 Task: Assign in the project AgileHeart the issue 'Implement a new cloud-based project management system for a company with advanced project tracking and reporting features' to the sprint 'Incident Response Sprint'. Assign in the project AgileHeart the issue 'Integrate a new product comparison feature into an existing e-commerce website to improve product evaluation and decision making for customers' to the sprint 'Incident Response Sprint'. Assign in the project AgileHeart the issue 'Develop a new tool for automated testing of web application security vulnerabilities and penetration testing' to the sprint 'Incident Response Sprint'. Assign in the project AgileHeart the issue 'Upgrade the server infrastructure of a web application to improve performance and reliability' to the sprint 'Incident Response Sprint'
Action: Mouse moved to (210, 64)
Screenshot: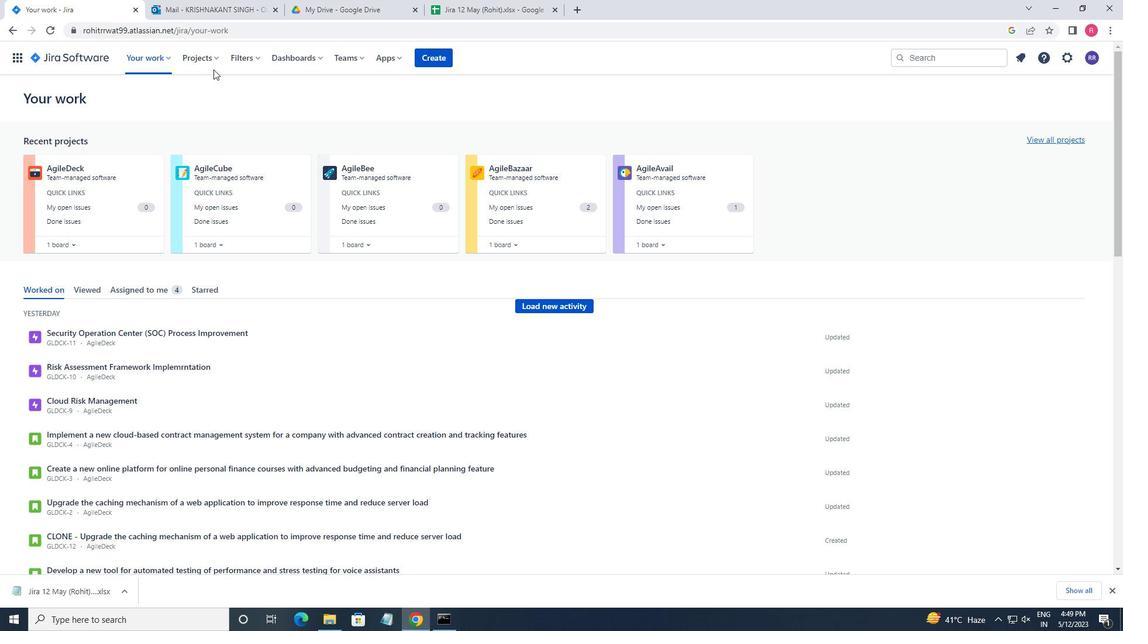 
Action: Mouse pressed left at (210, 64)
Screenshot: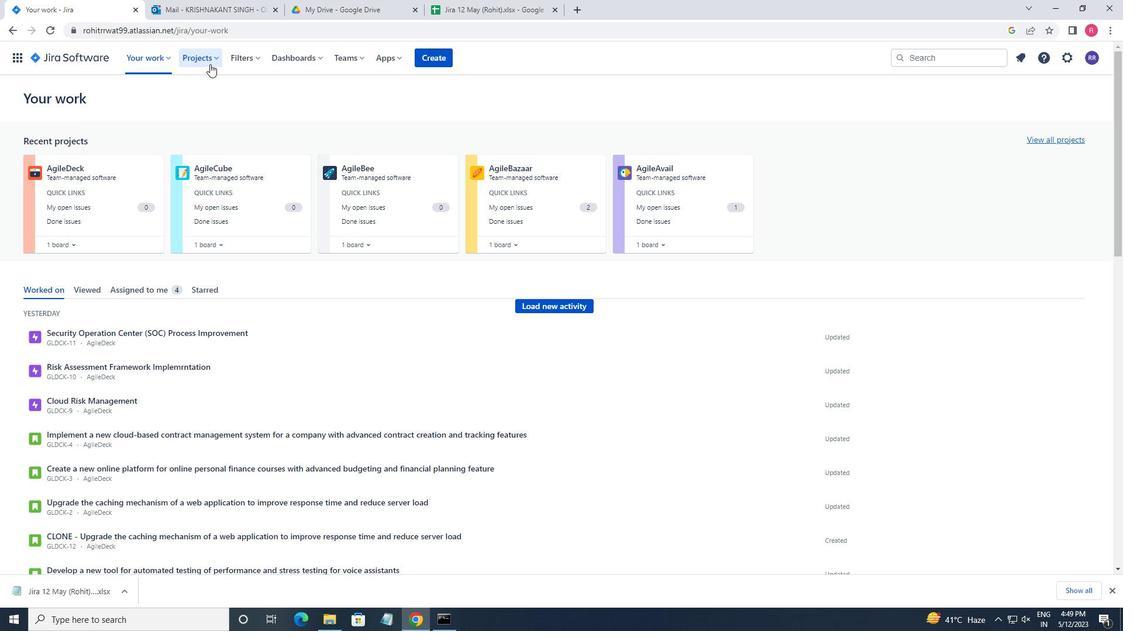 
Action: Mouse moved to (232, 115)
Screenshot: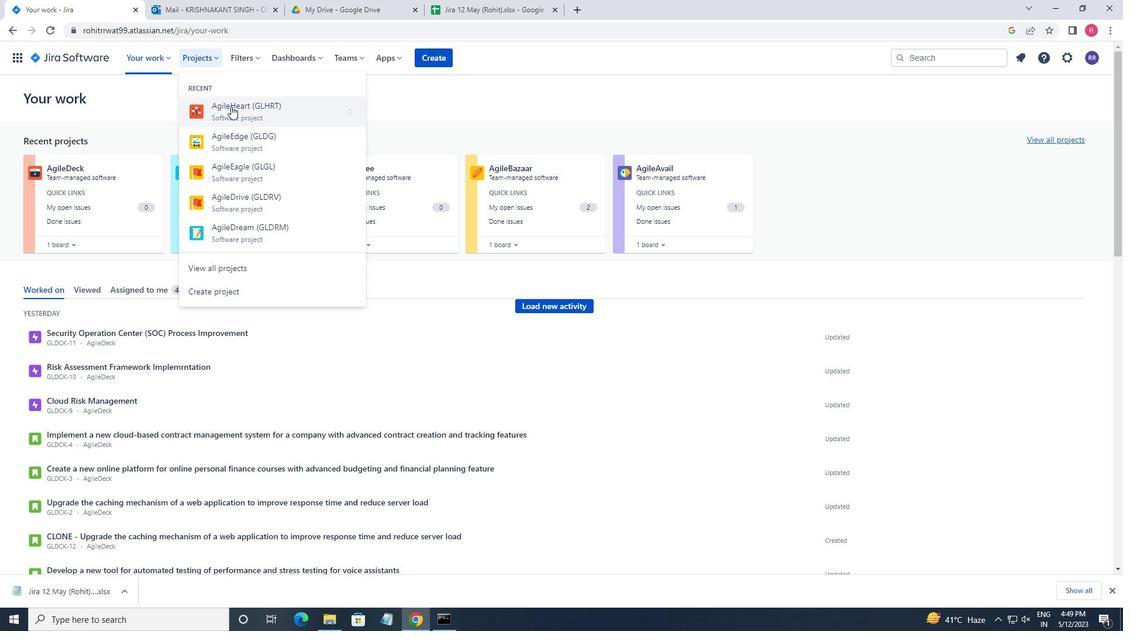 
Action: Mouse pressed left at (232, 115)
Screenshot: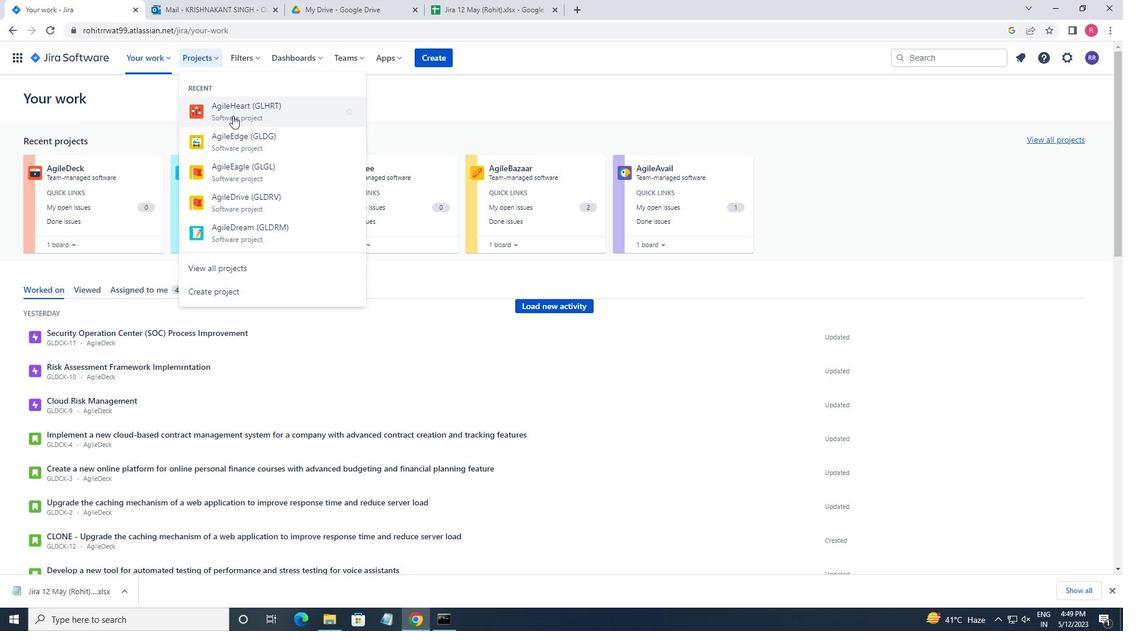 
Action: Mouse moved to (62, 172)
Screenshot: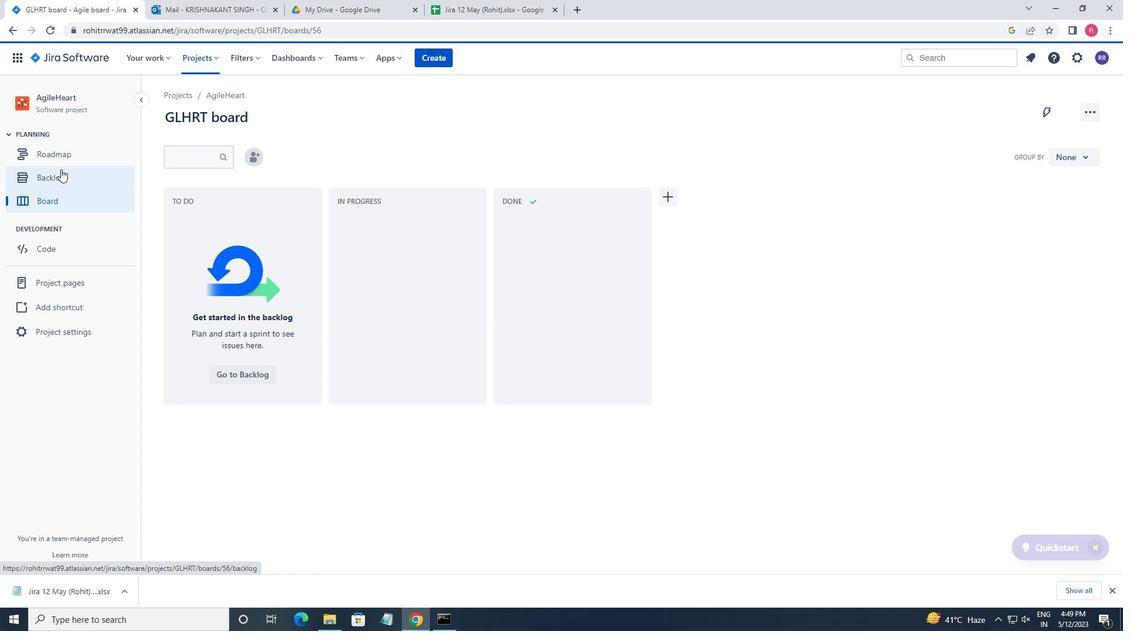 
Action: Mouse pressed left at (62, 172)
Screenshot: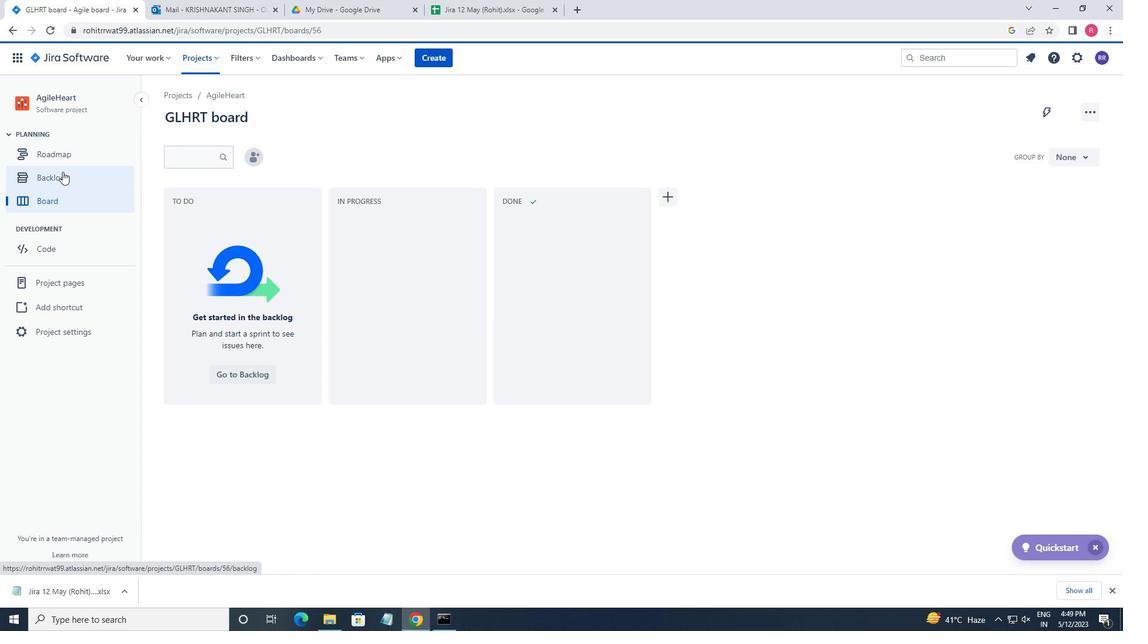 
Action: Mouse moved to (514, 379)
Screenshot: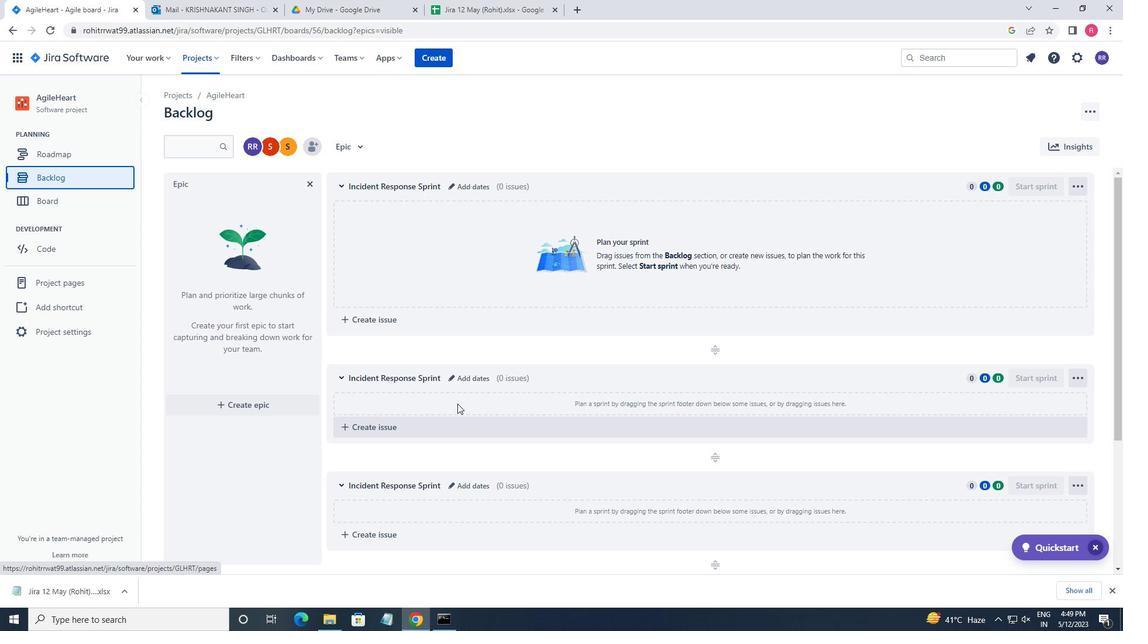 
Action: Mouse scrolled (514, 379) with delta (0, 0)
Screenshot: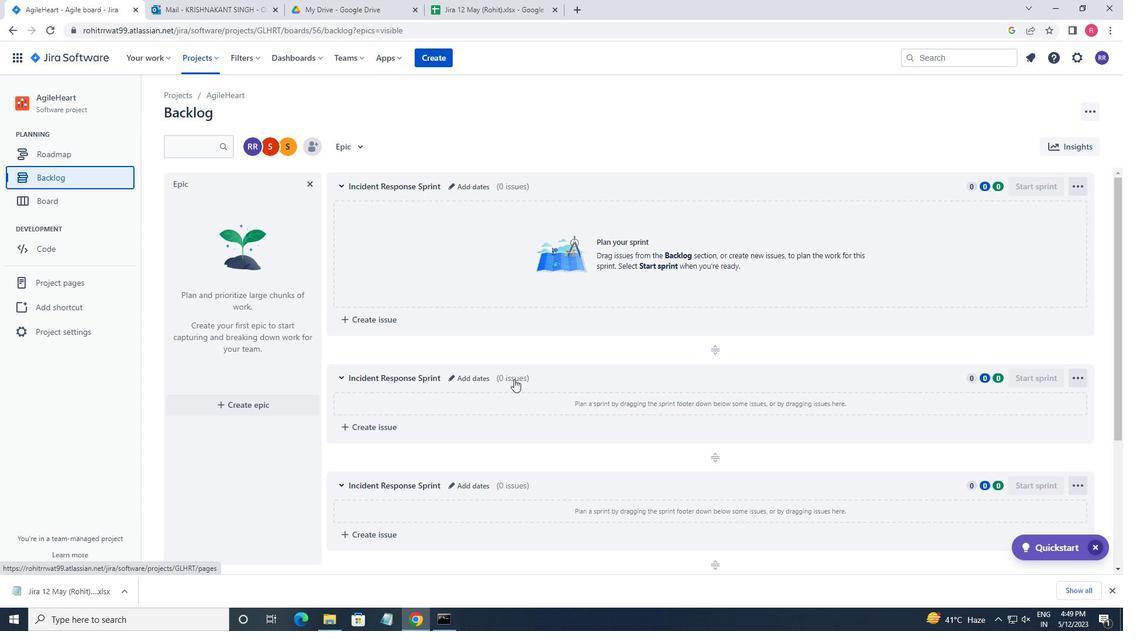 
Action: Mouse scrolled (514, 379) with delta (0, 0)
Screenshot: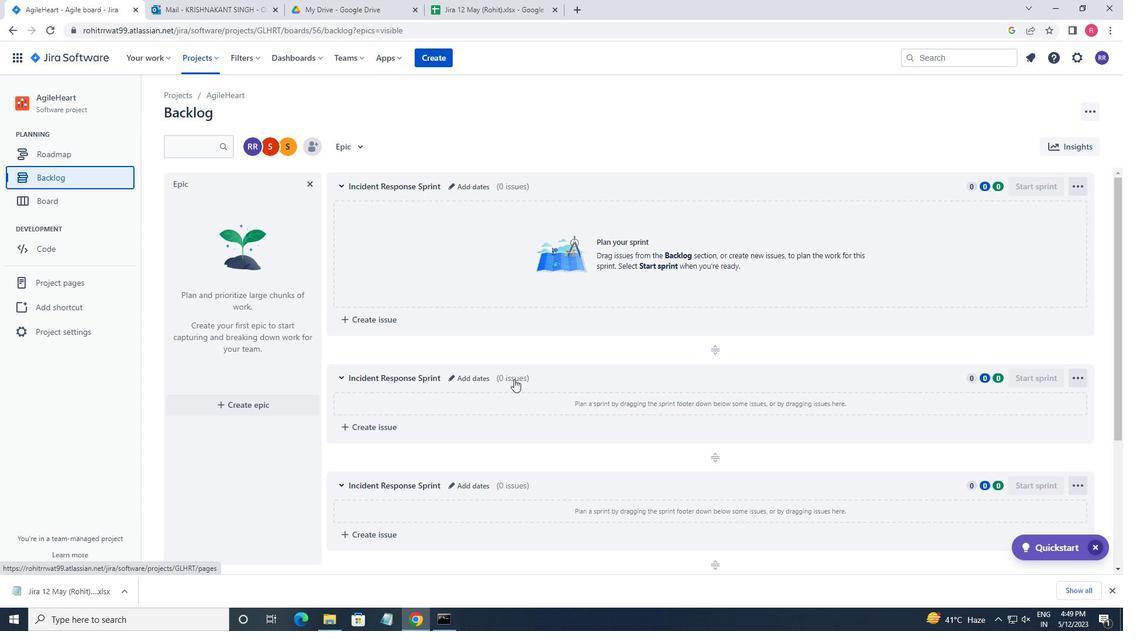 
Action: Mouse scrolled (514, 379) with delta (0, 0)
Screenshot: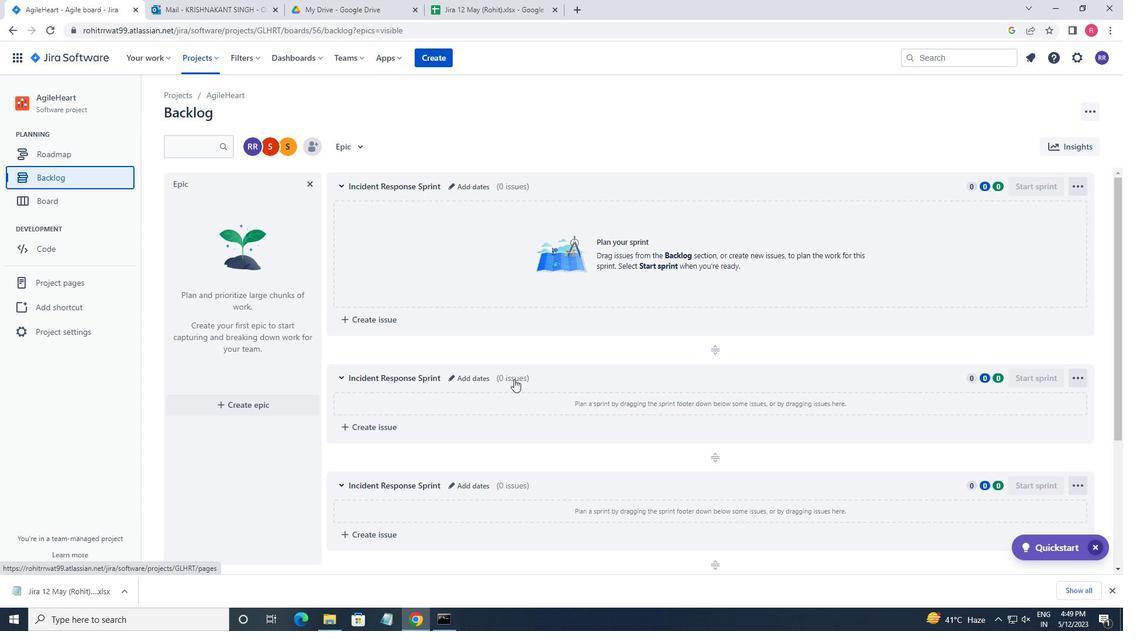 
Action: Mouse scrolled (514, 379) with delta (0, 0)
Screenshot: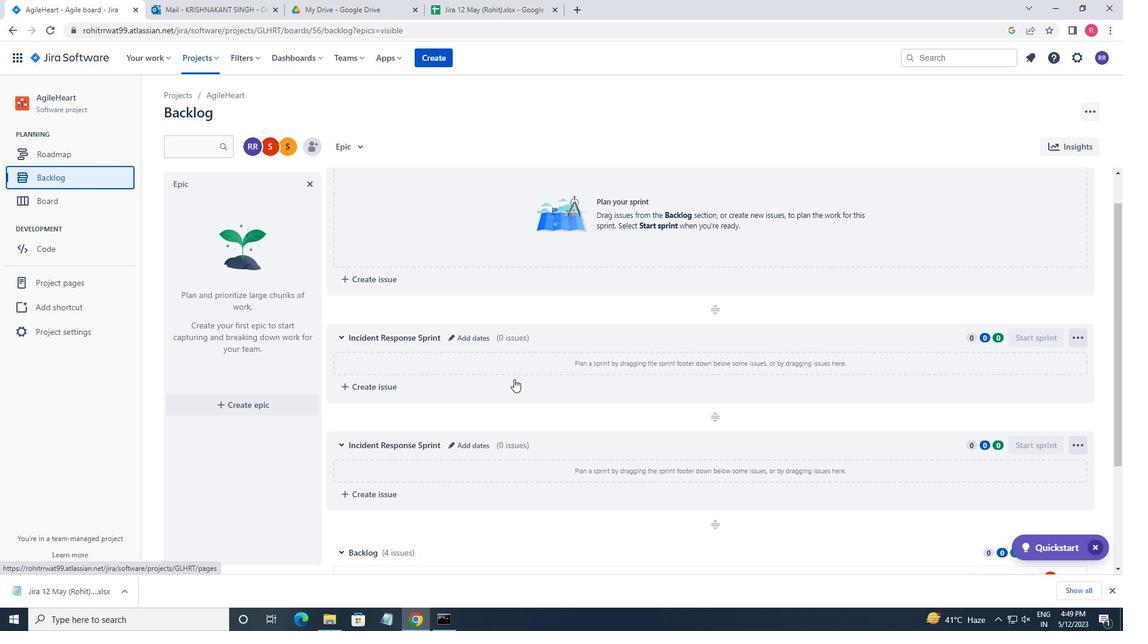 
Action: Mouse scrolled (514, 379) with delta (0, 0)
Screenshot: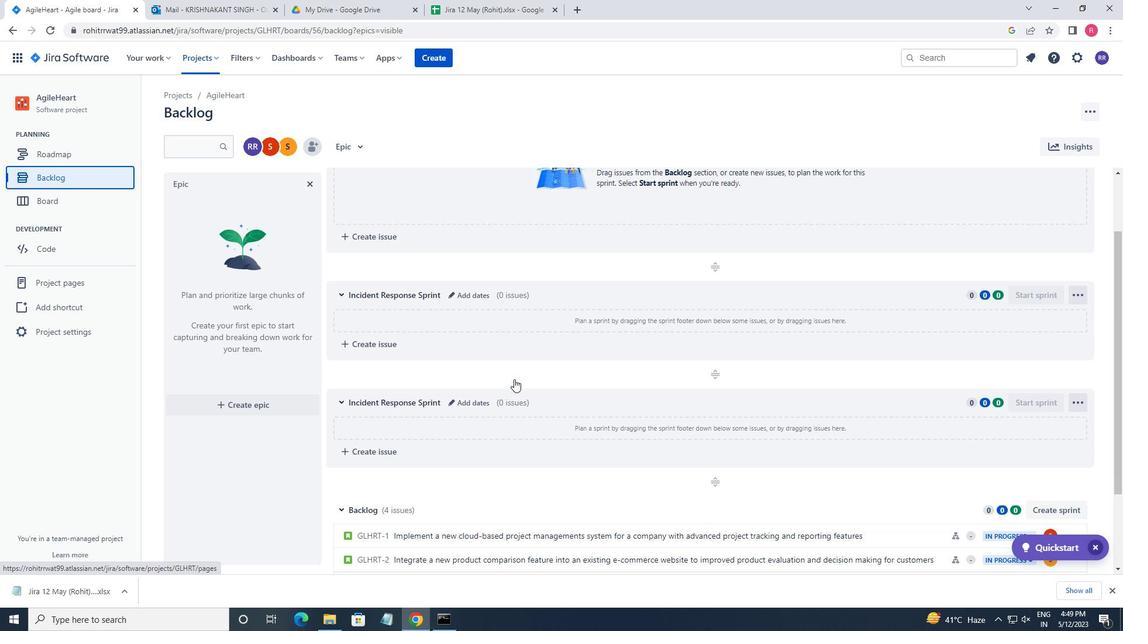 
Action: Mouse scrolled (514, 379) with delta (0, 0)
Screenshot: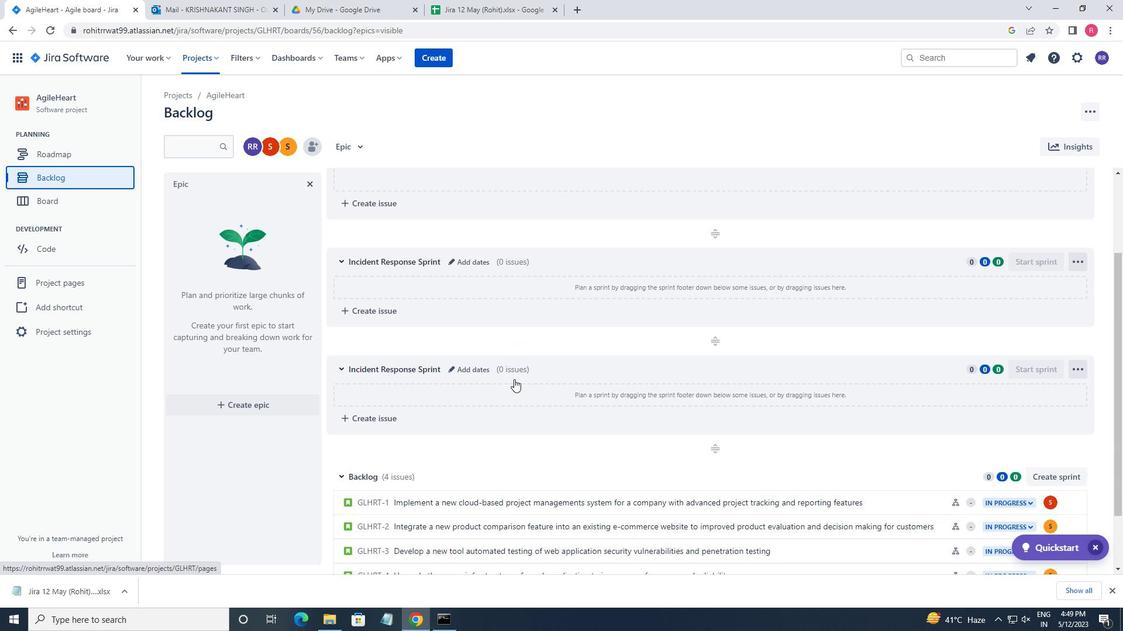 
Action: Mouse scrolled (514, 379) with delta (0, 0)
Screenshot: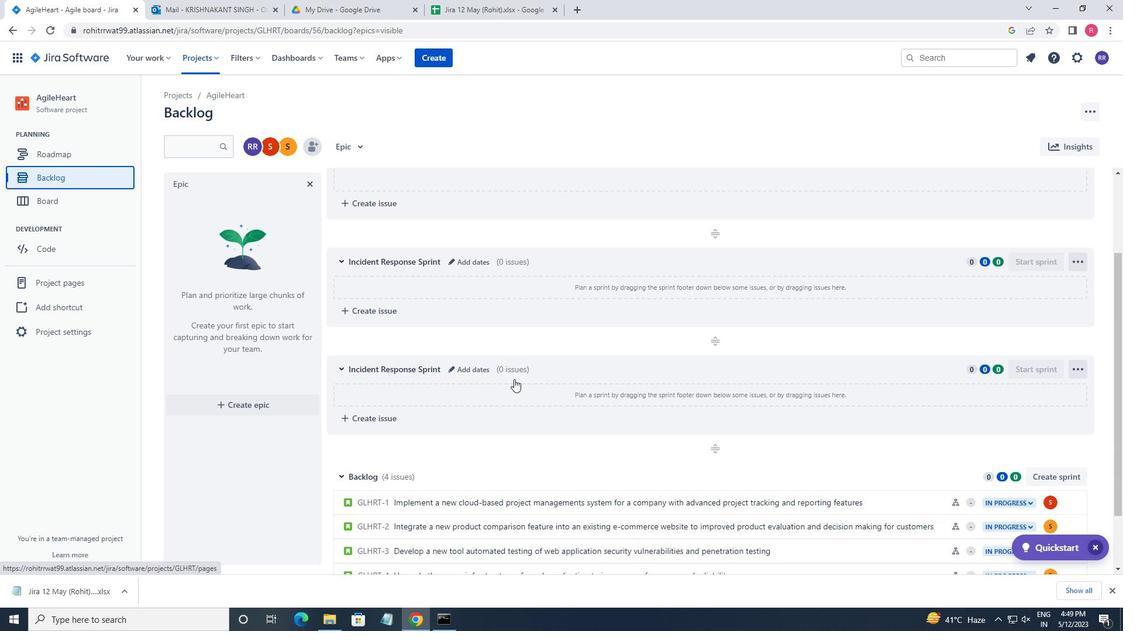 
Action: Mouse moved to (1068, 430)
Screenshot: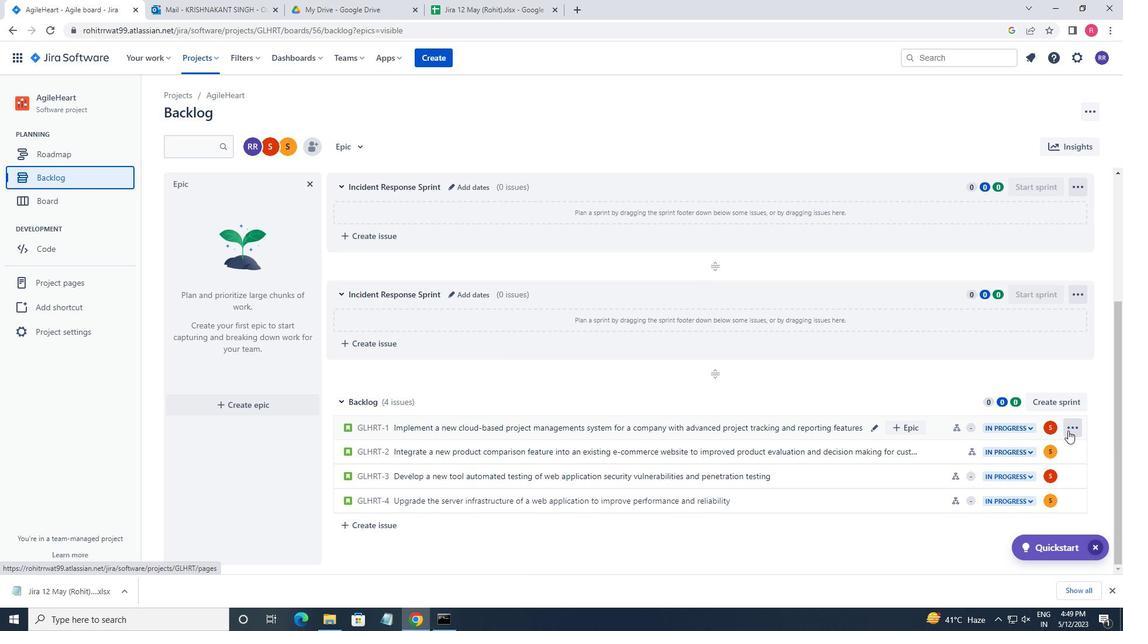 
Action: Mouse pressed left at (1068, 430)
Screenshot: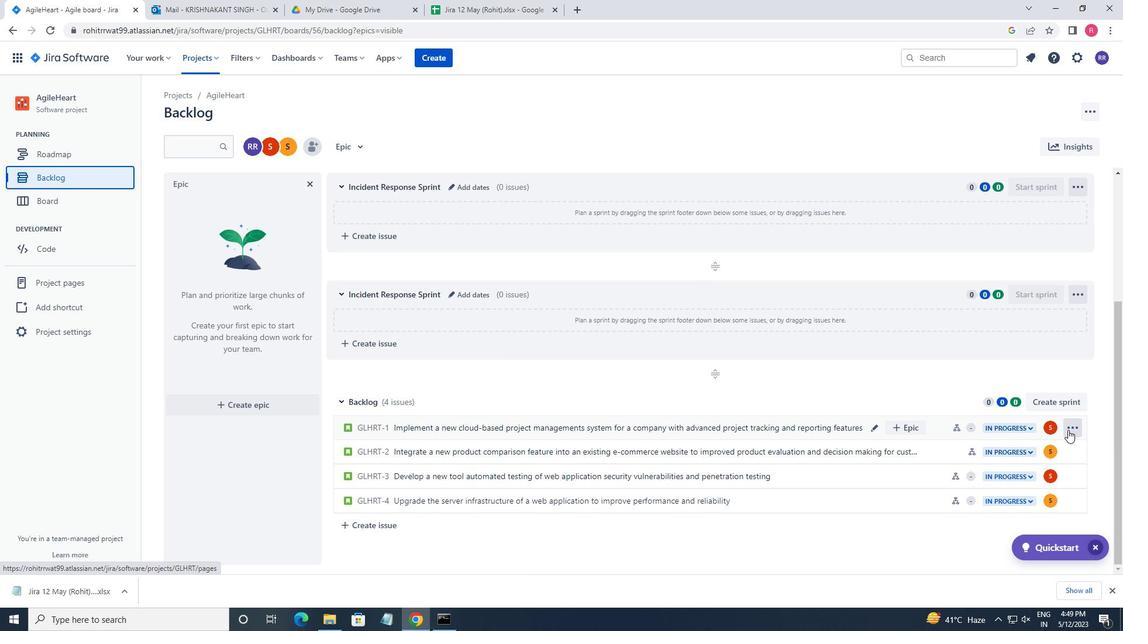 
Action: Mouse moved to (1026, 335)
Screenshot: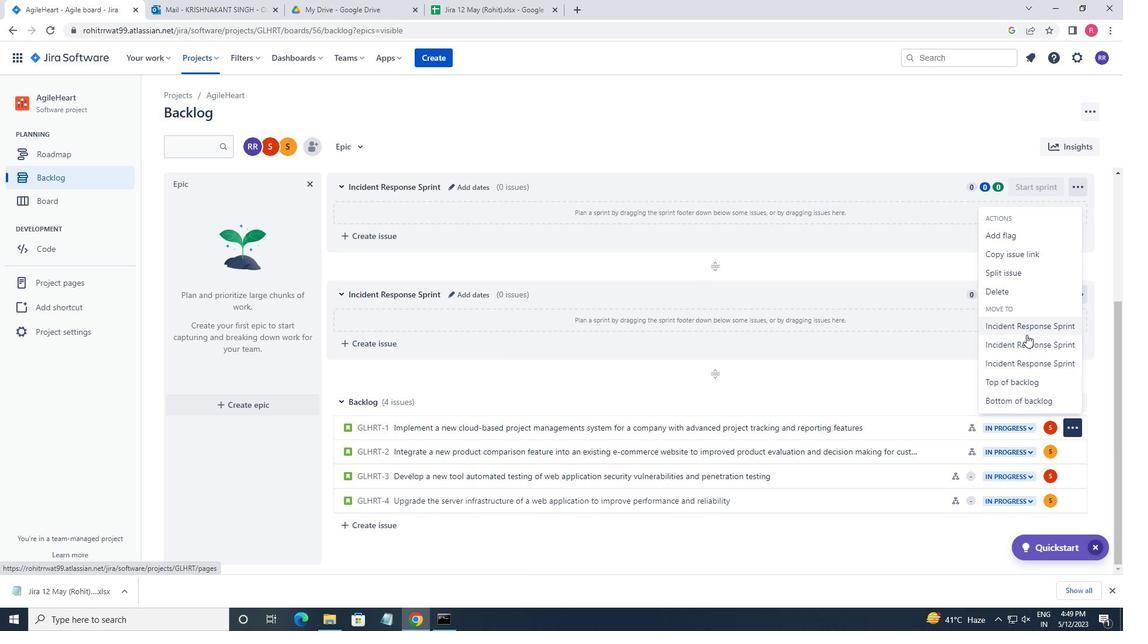 
Action: Mouse pressed left at (1026, 335)
Screenshot: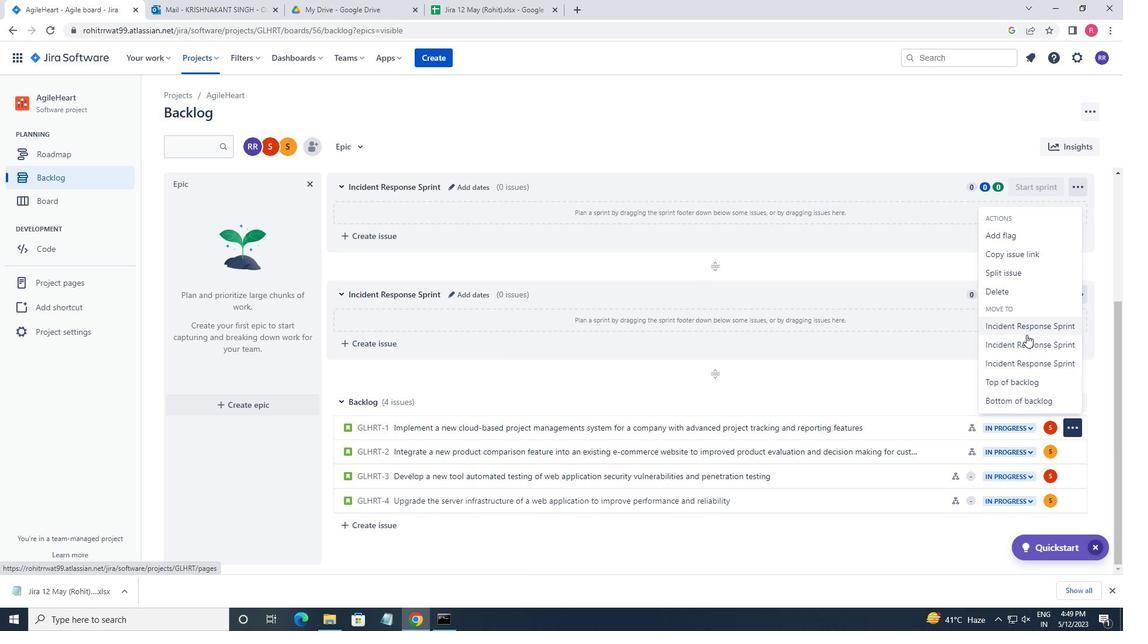 
Action: Mouse moved to (1070, 455)
Screenshot: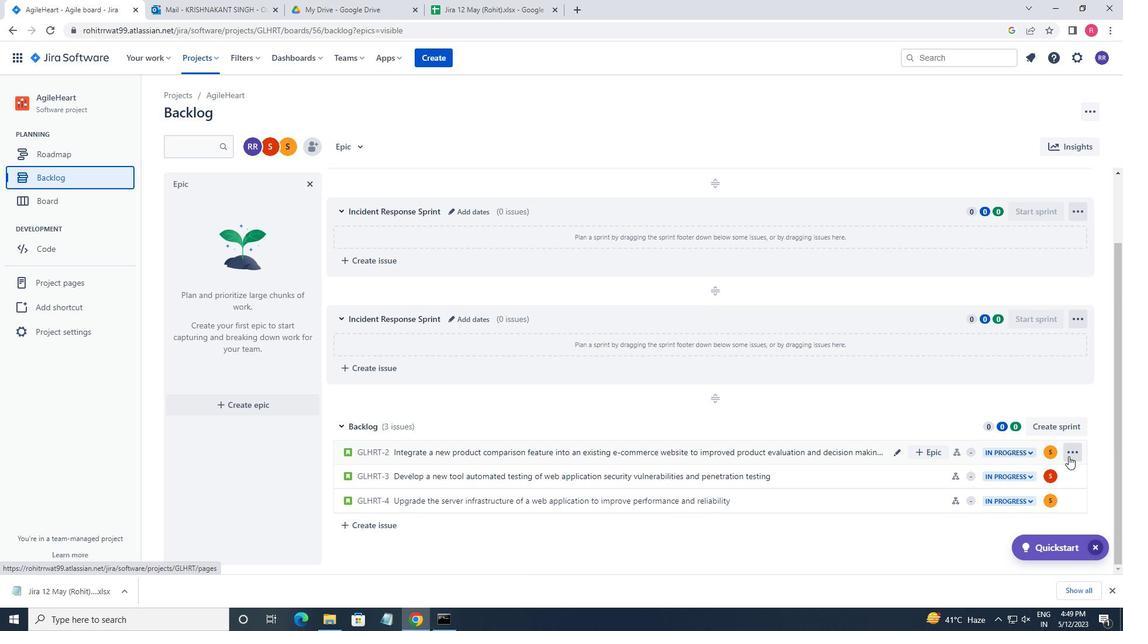 
Action: Mouse pressed left at (1070, 455)
Screenshot: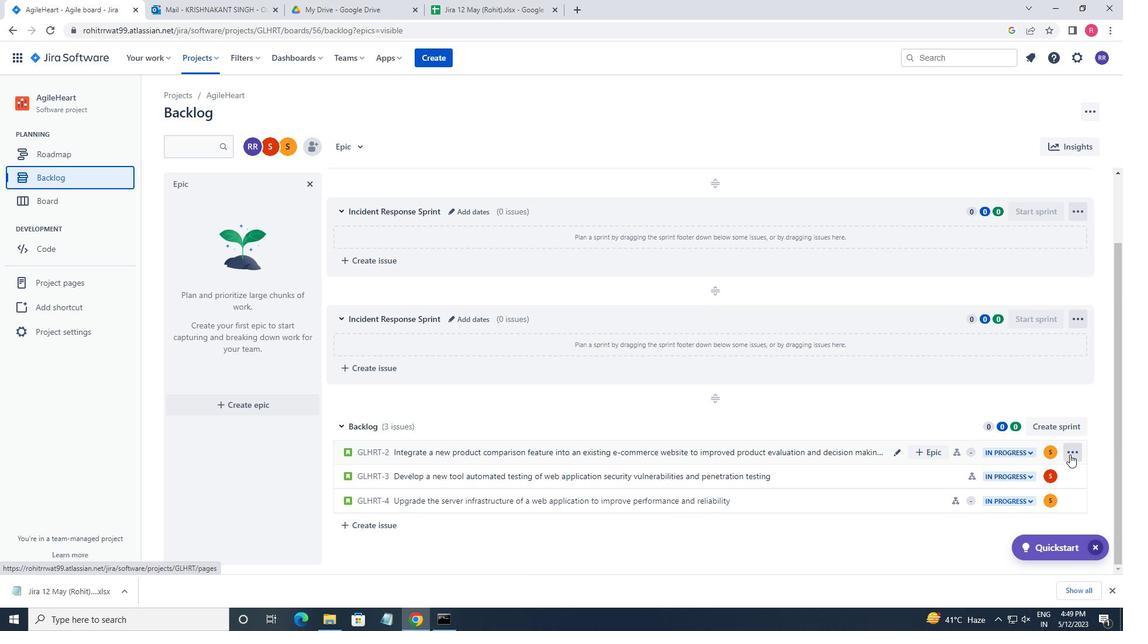 
Action: Mouse moved to (1032, 376)
Screenshot: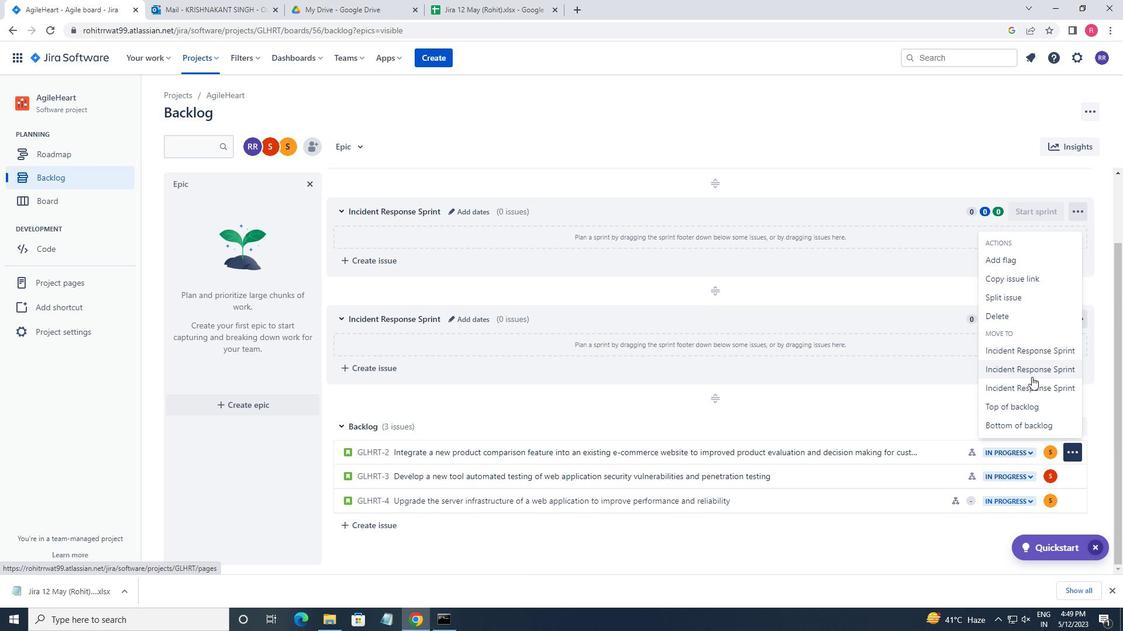 
Action: Mouse pressed left at (1032, 376)
Screenshot: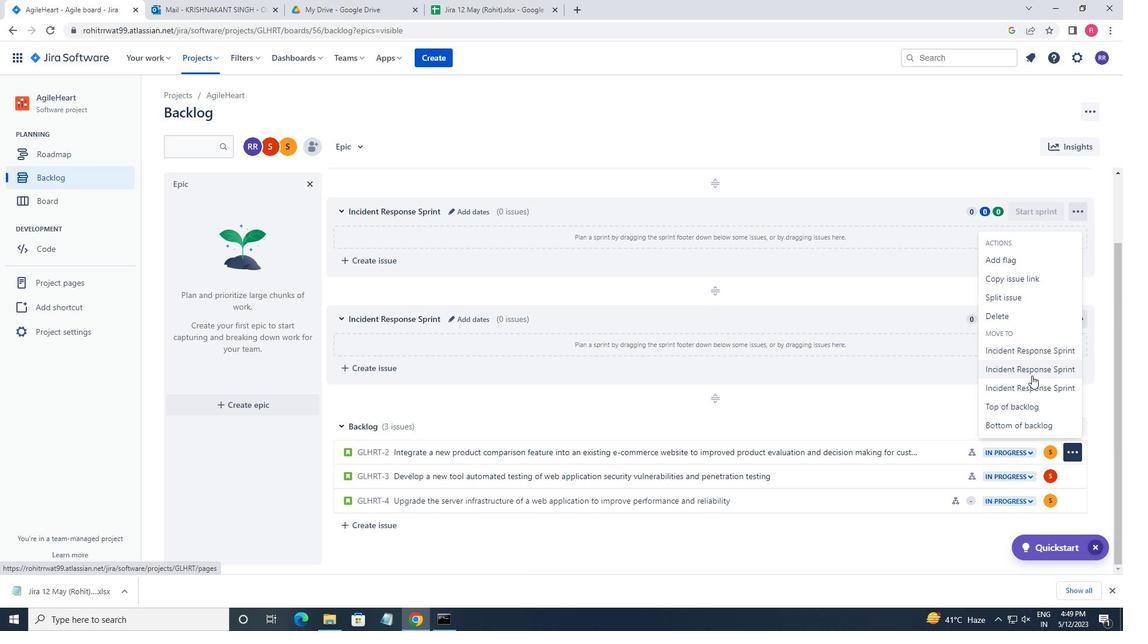 
Action: Mouse moved to (764, 448)
Screenshot: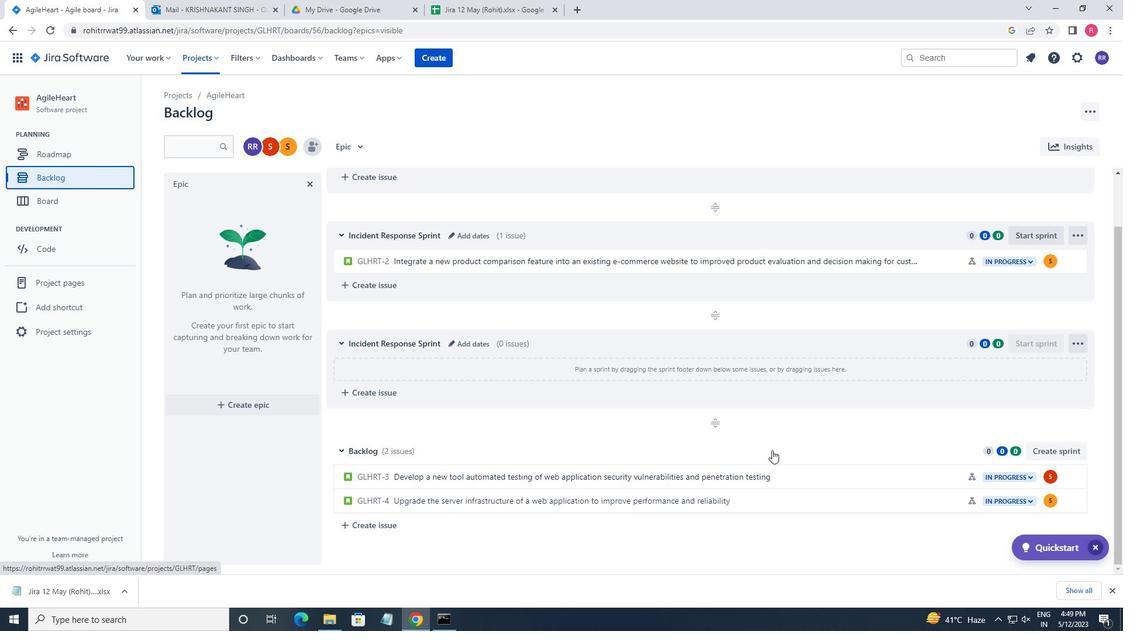 
Action: Mouse scrolled (764, 448) with delta (0, 0)
Screenshot: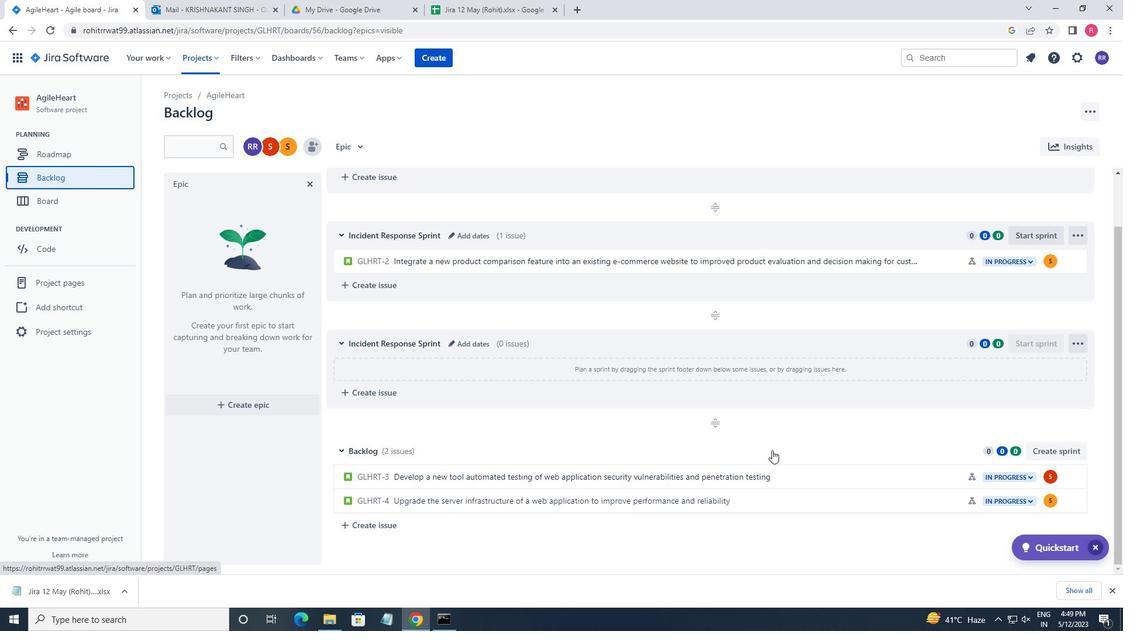 
Action: Mouse scrolled (764, 448) with delta (0, 0)
Screenshot: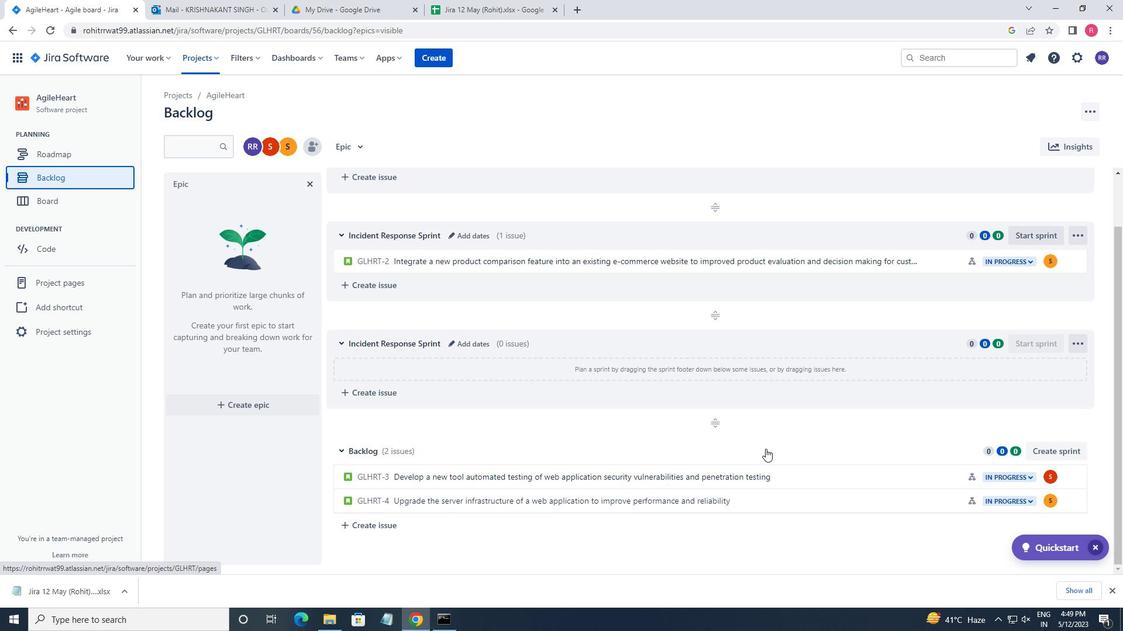 
Action: Mouse scrolled (764, 448) with delta (0, 0)
Screenshot: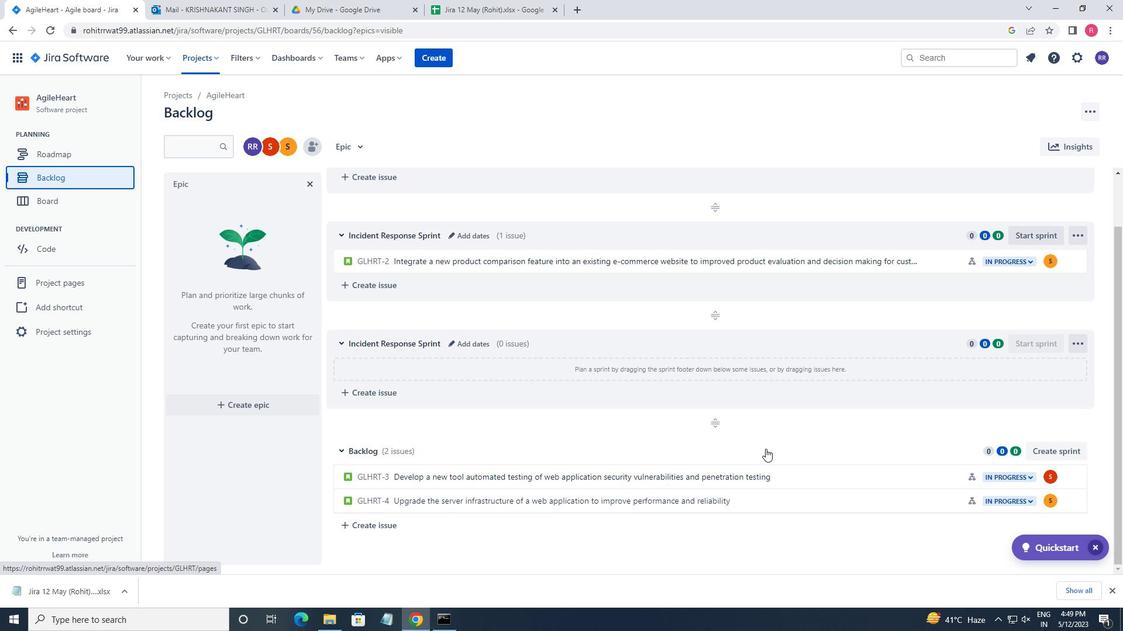 
Action: Mouse scrolled (764, 448) with delta (0, 0)
Screenshot: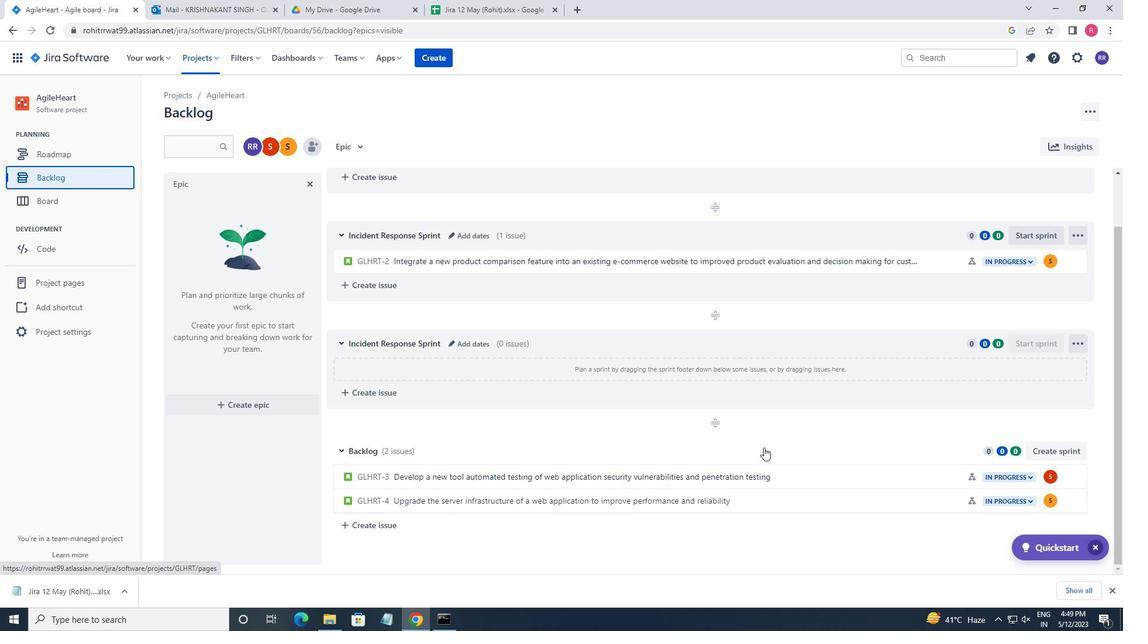 
Action: Mouse moved to (987, 518)
Screenshot: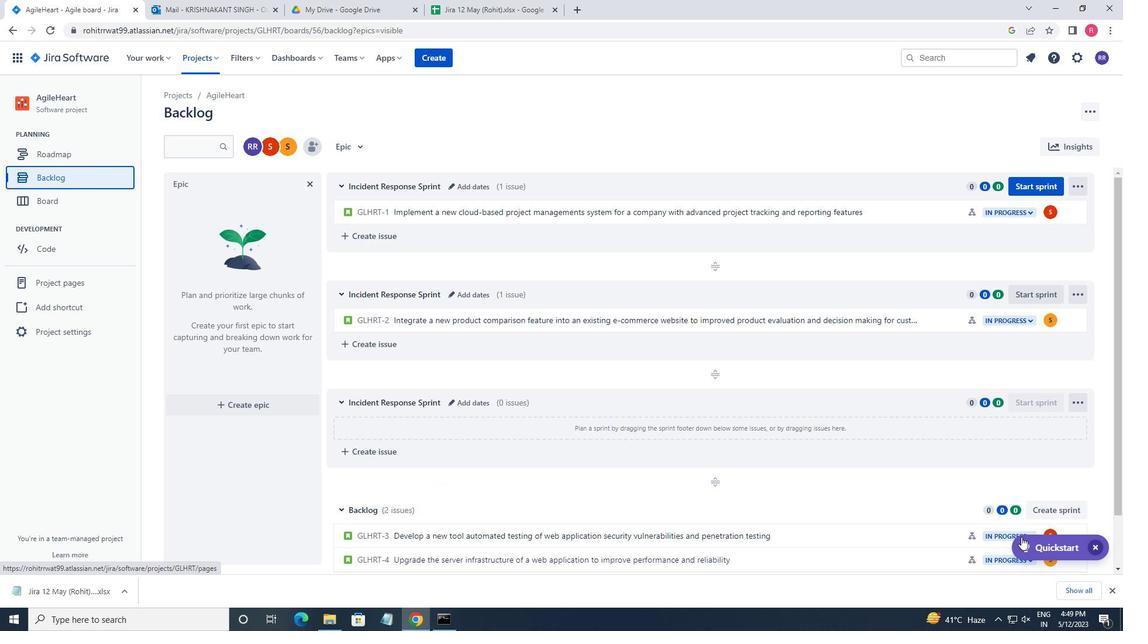 
Action: Mouse scrolled (987, 517) with delta (0, 0)
Screenshot: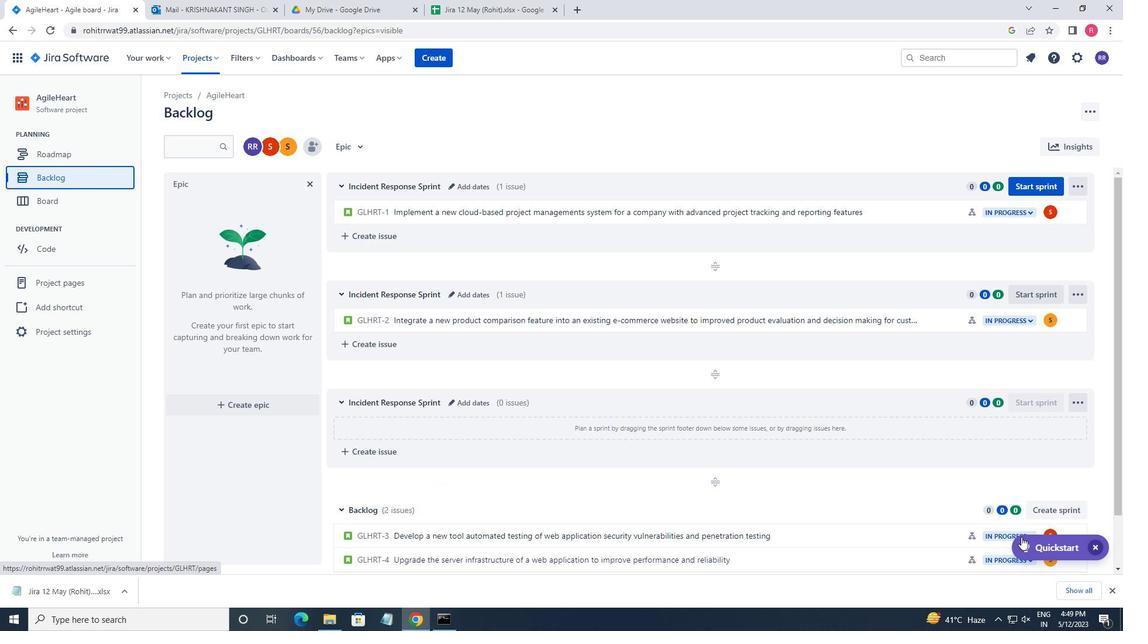 
Action: Mouse moved to (984, 516)
Screenshot: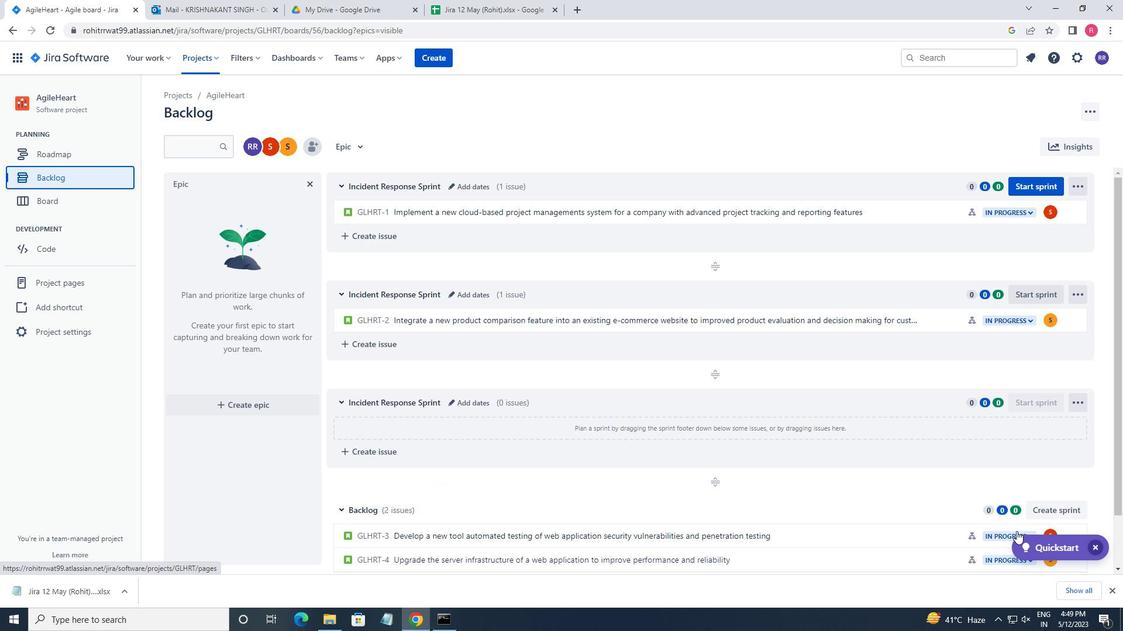 
Action: Mouse scrolled (984, 516) with delta (0, 0)
Screenshot: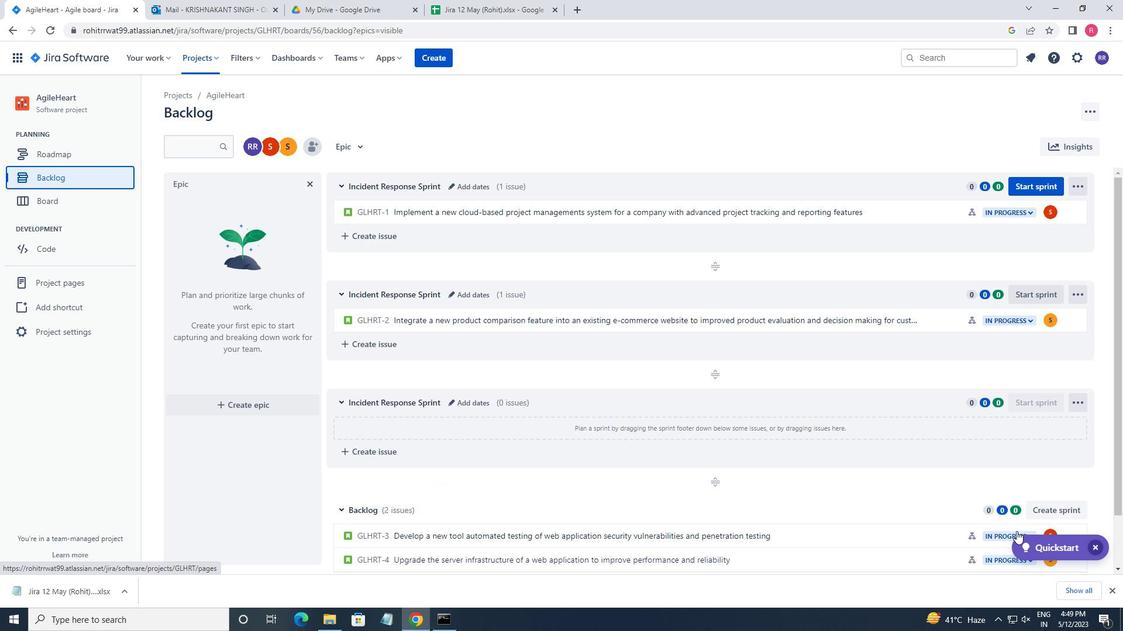
Action: Mouse moved to (982, 515)
Screenshot: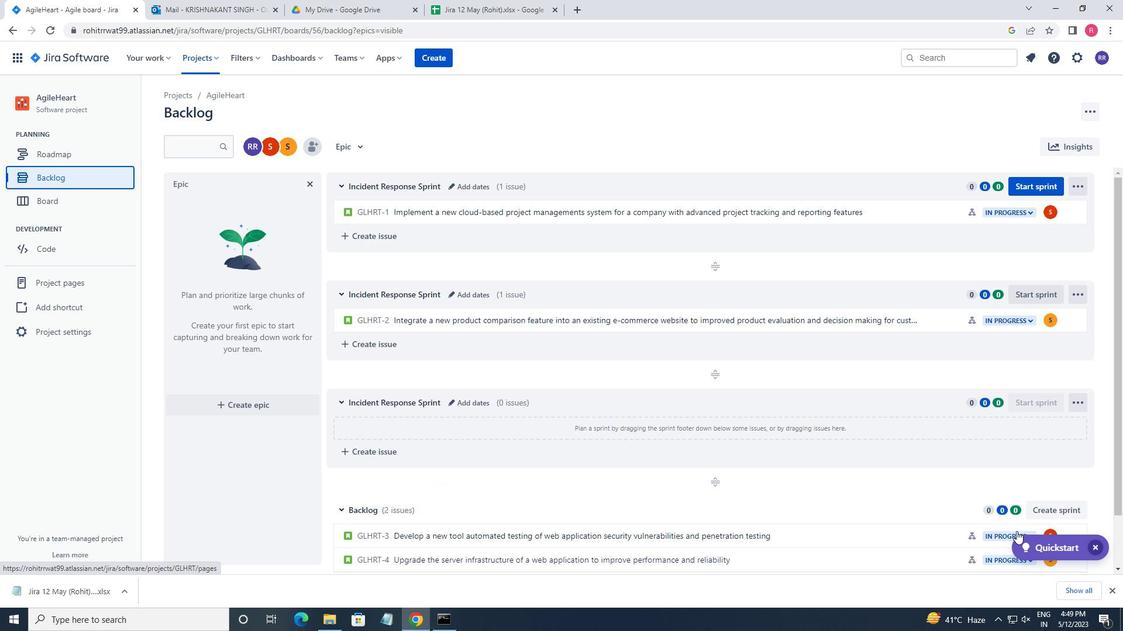 
Action: Mouse scrolled (982, 514) with delta (0, 0)
Screenshot: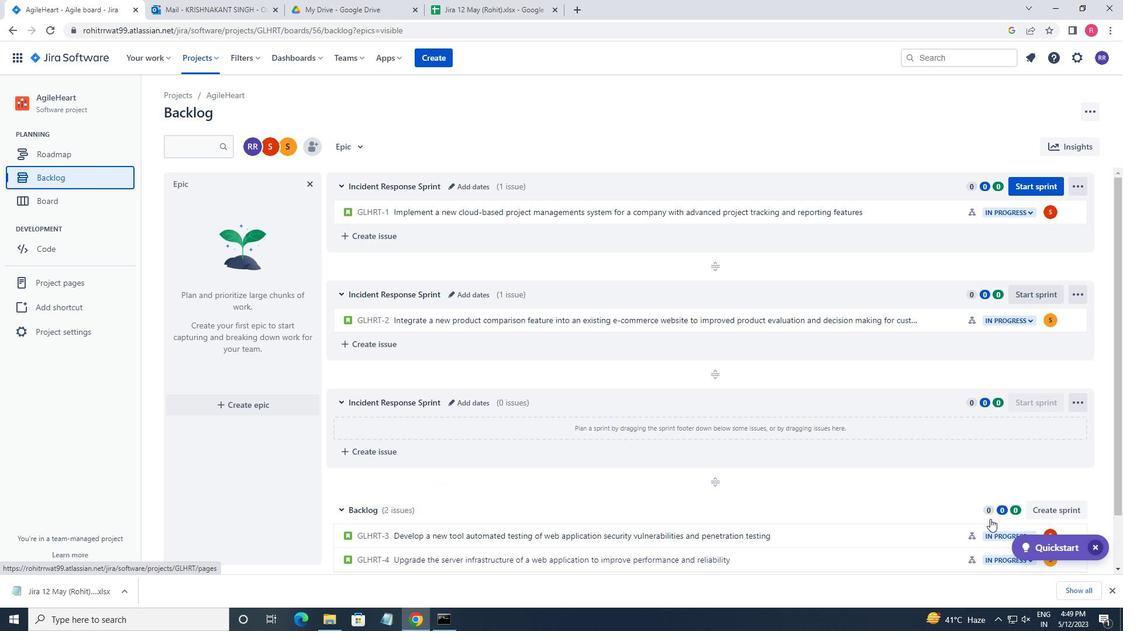 
Action: Mouse moved to (981, 514)
Screenshot: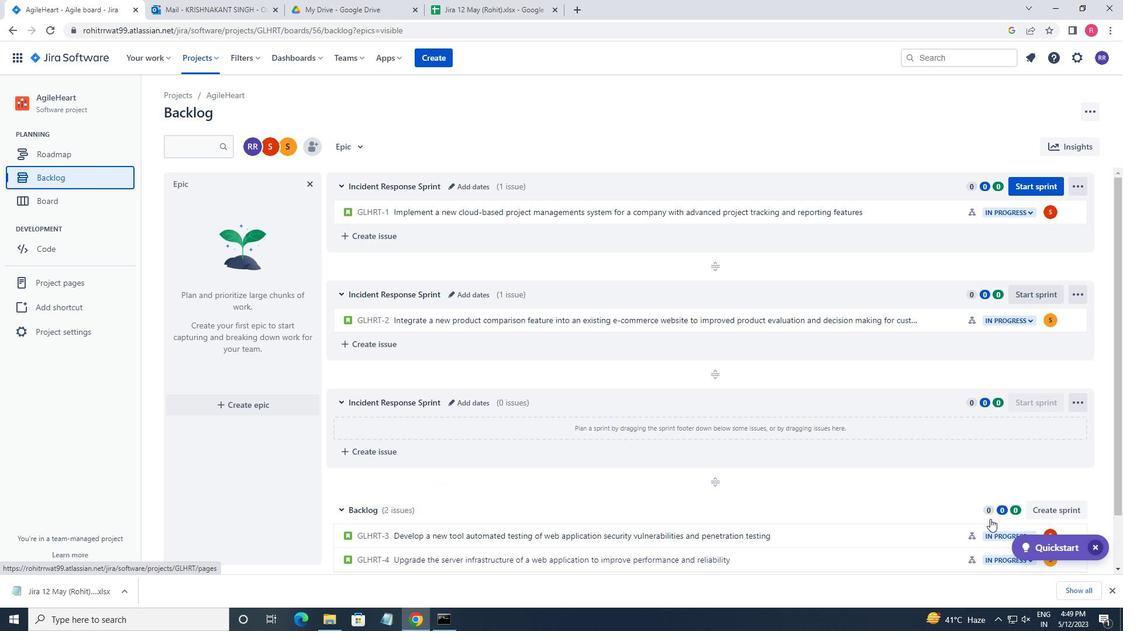 
Action: Mouse scrolled (981, 513) with delta (0, 0)
Screenshot: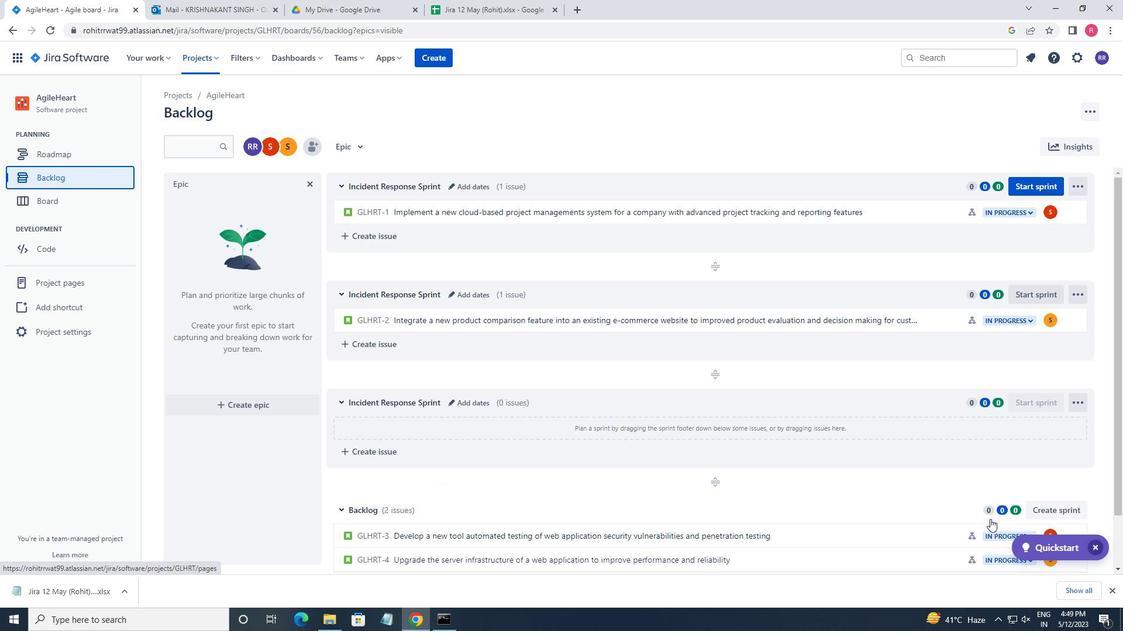 
Action: Mouse moved to (1070, 479)
Screenshot: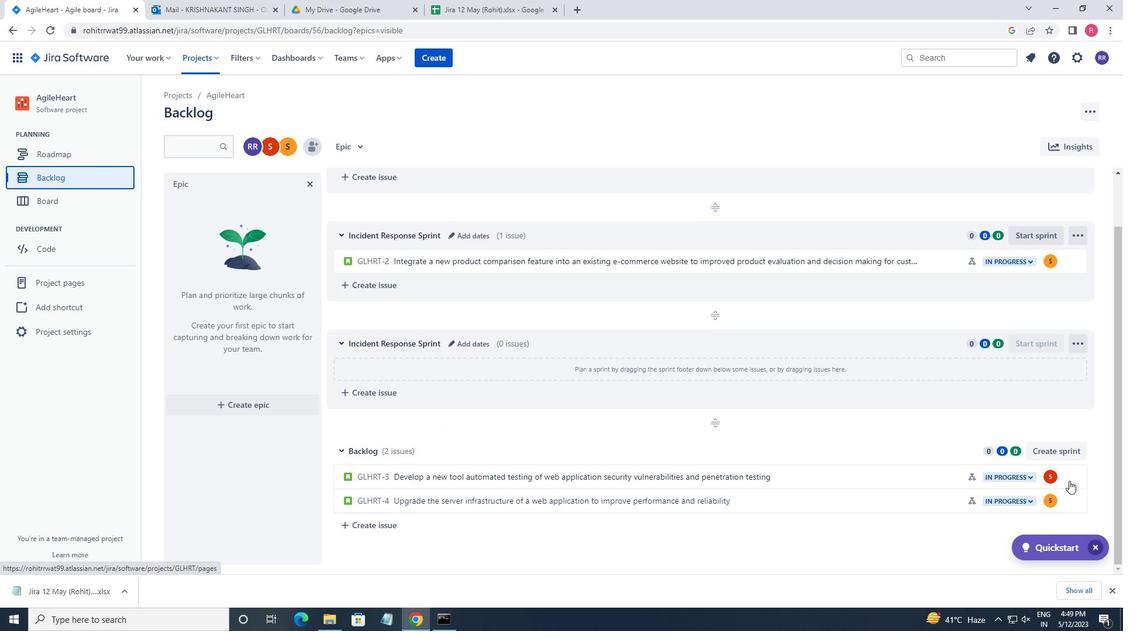 
Action: Mouse pressed left at (1070, 479)
Screenshot: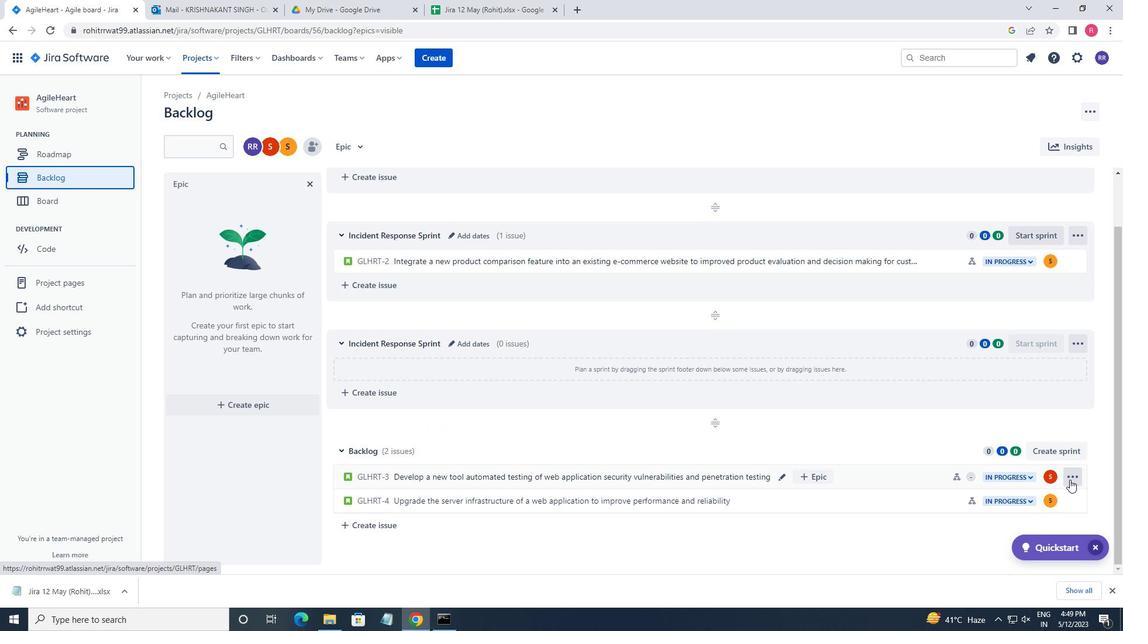 
Action: Mouse moved to (934, 440)
Screenshot: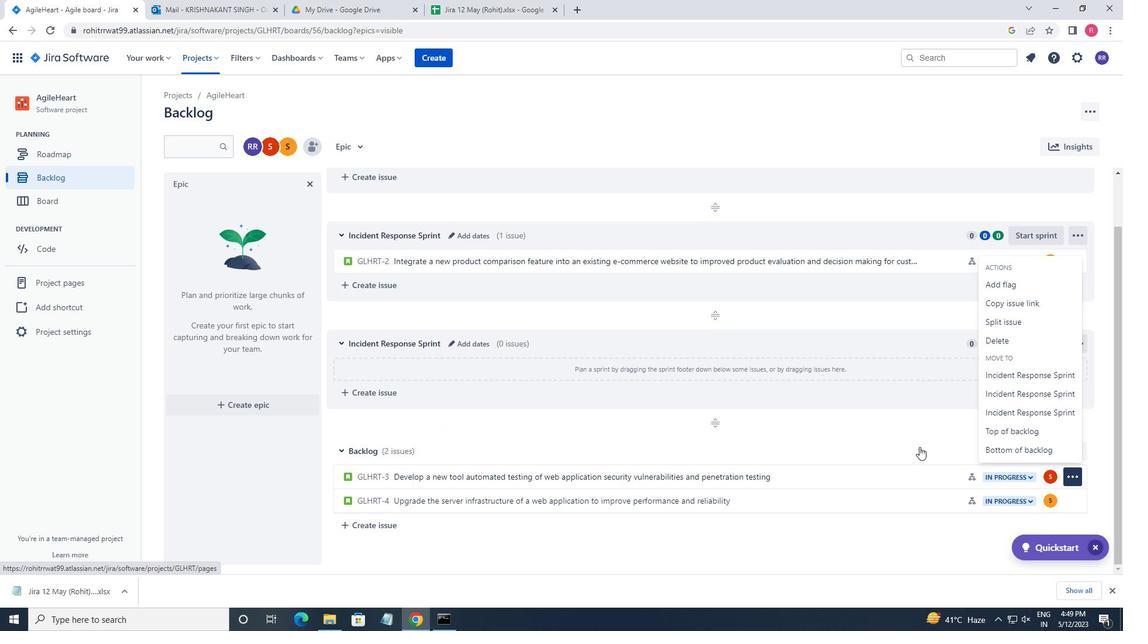 
Action: Mouse scrolled (934, 441) with delta (0, 0)
Screenshot: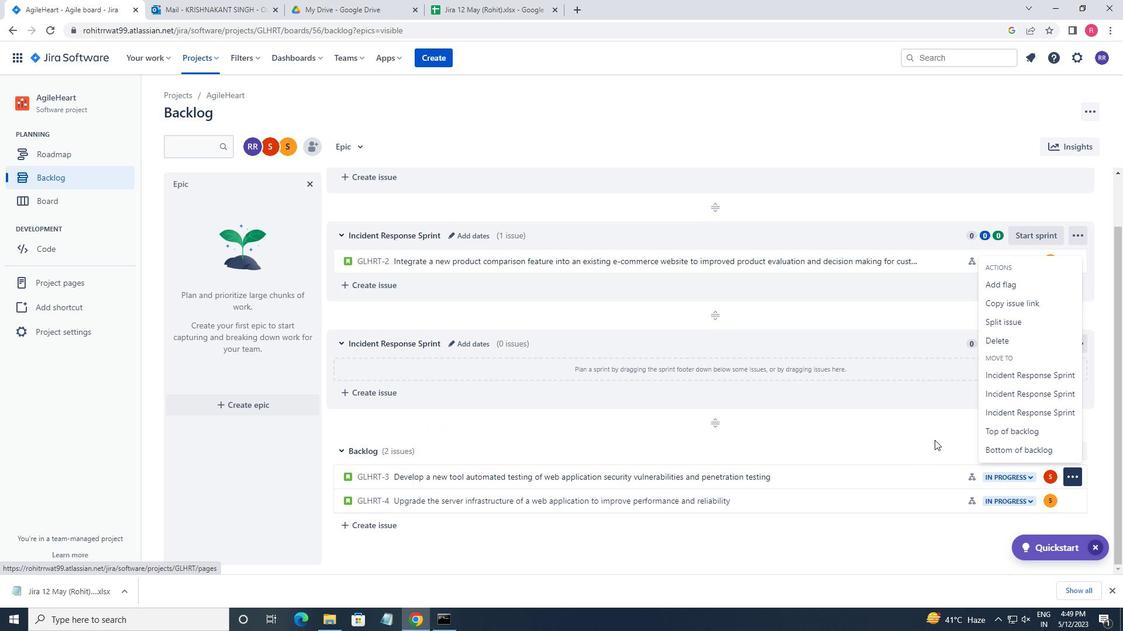
Action: Mouse scrolled (934, 441) with delta (0, 0)
Screenshot: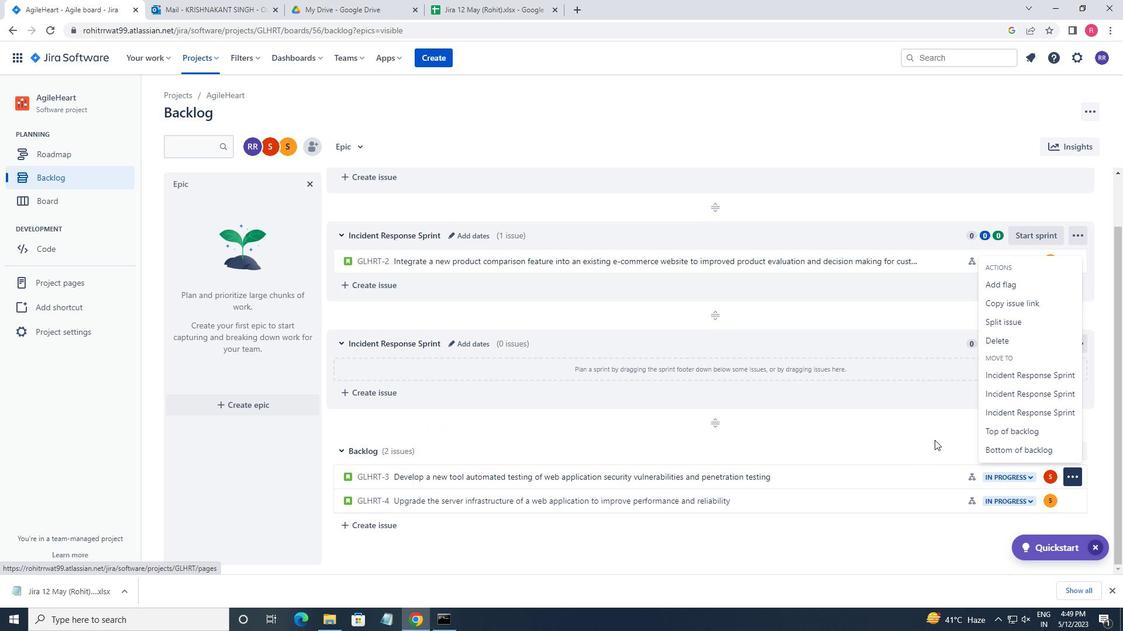 
Action: Mouse scrolled (934, 441) with delta (0, 0)
Screenshot: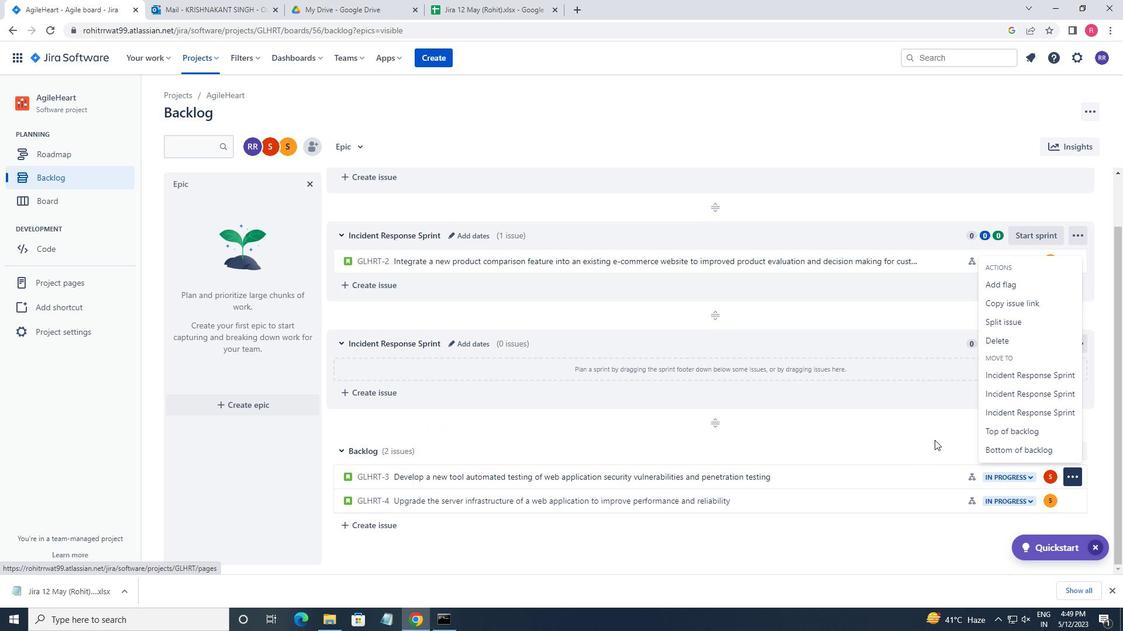 
Action: Mouse moved to (1006, 474)
Screenshot: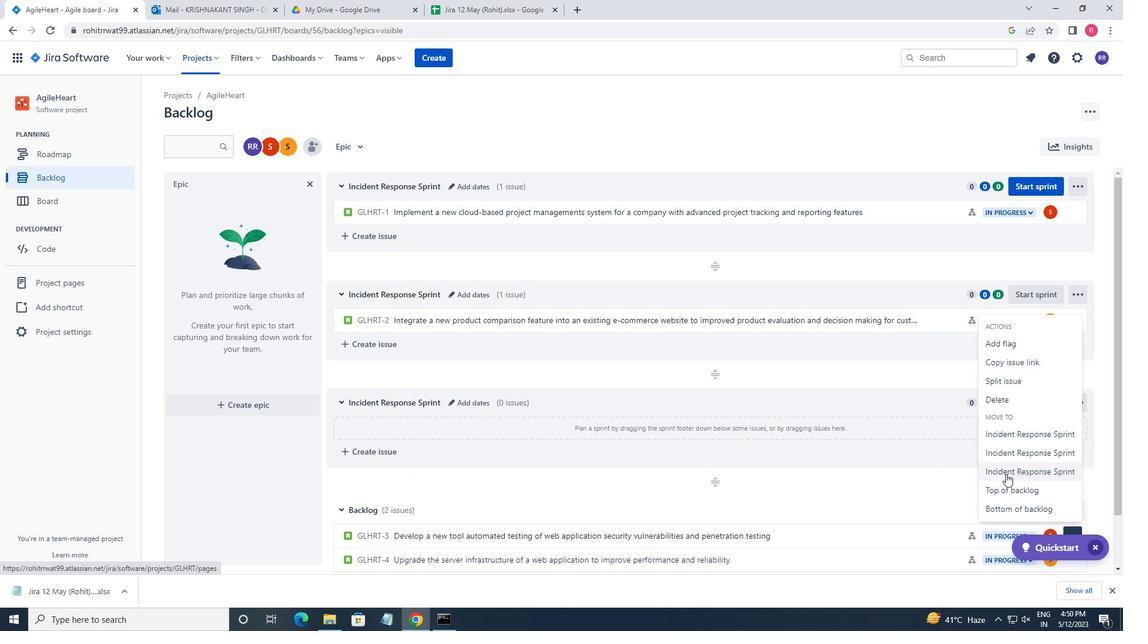 
Action: Mouse pressed left at (1006, 474)
Screenshot: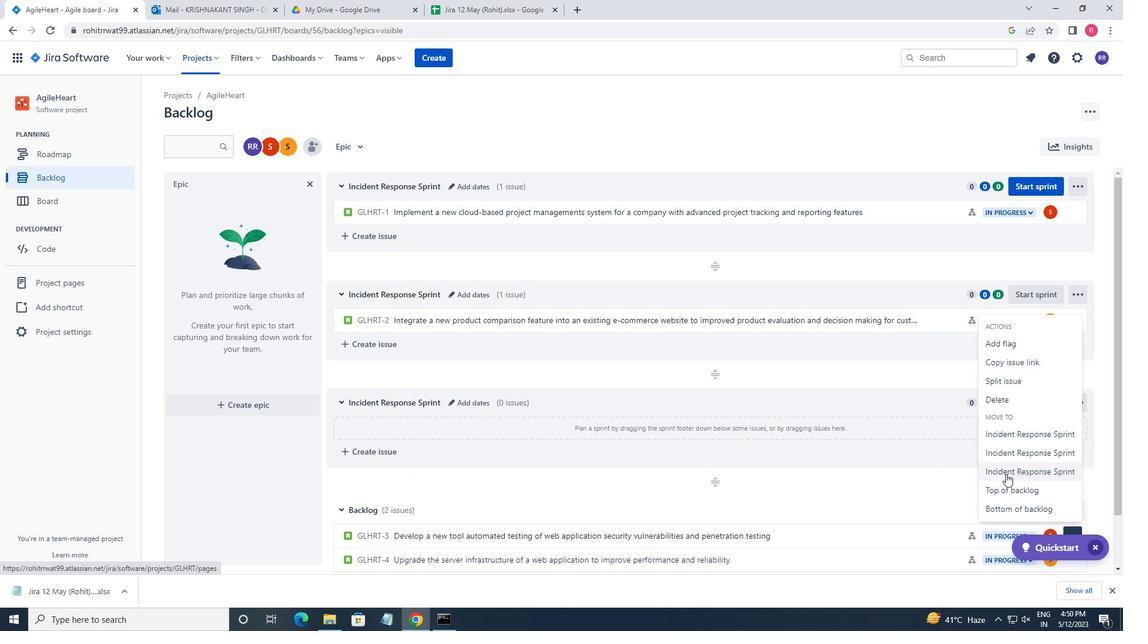 
Action: Mouse moved to (834, 452)
Screenshot: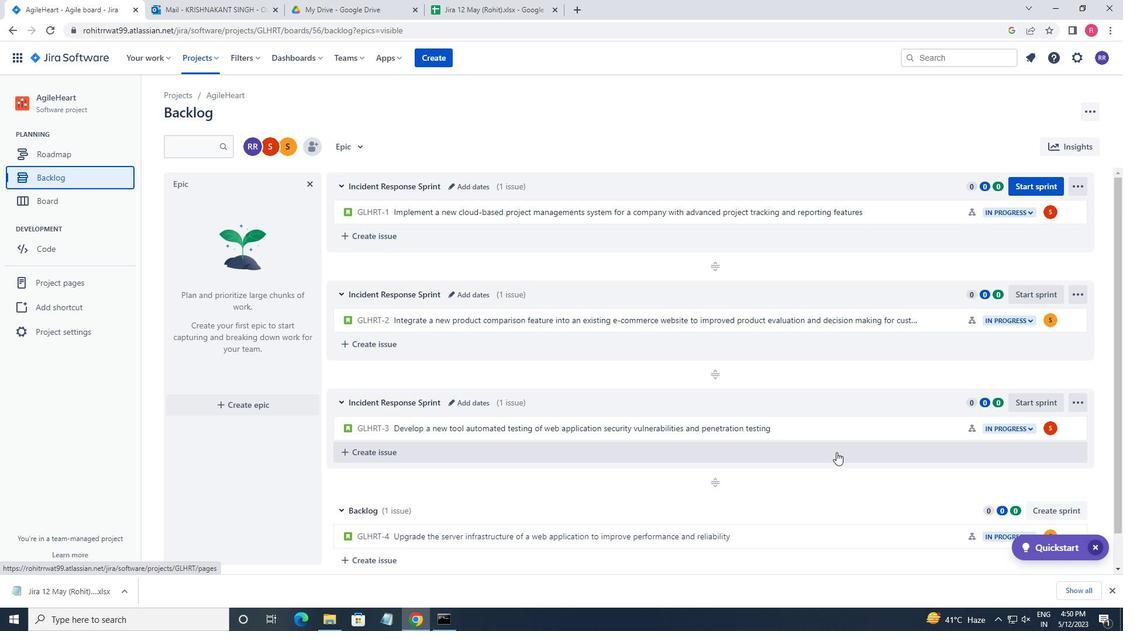 
Action: Mouse scrolled (834, 452) with delta (0, 0)
Screenshot: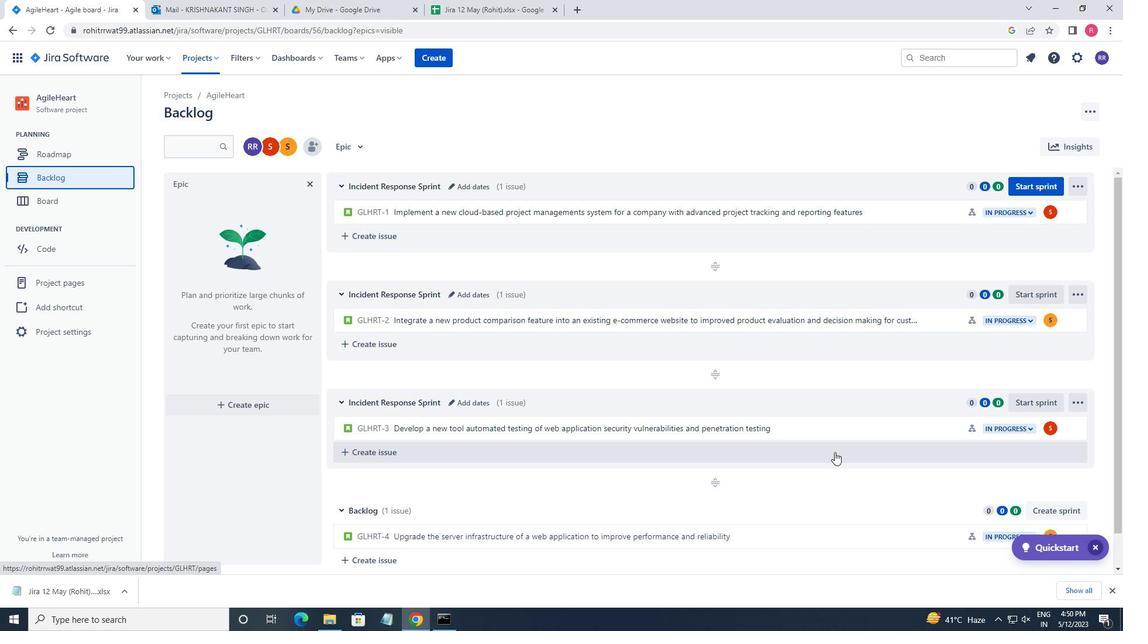 
Action: Mouse scrolled (834, 452) with delta (0, 0)
Screenshot: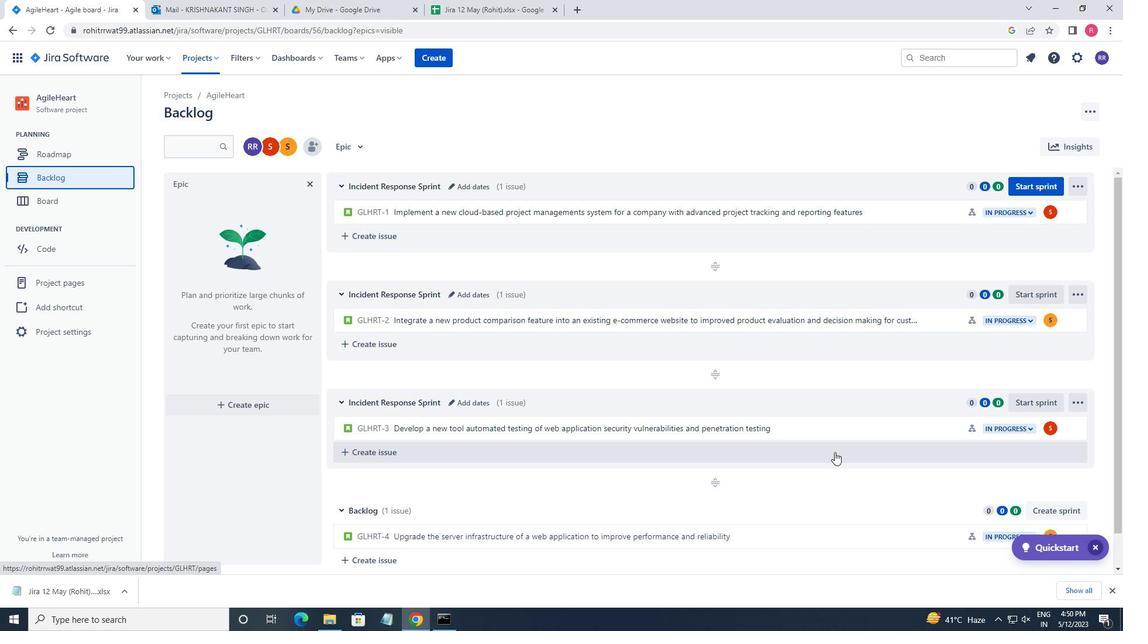 
Action: Mouse scrolled (834, 452) with delta (0, 0)
Screenshot: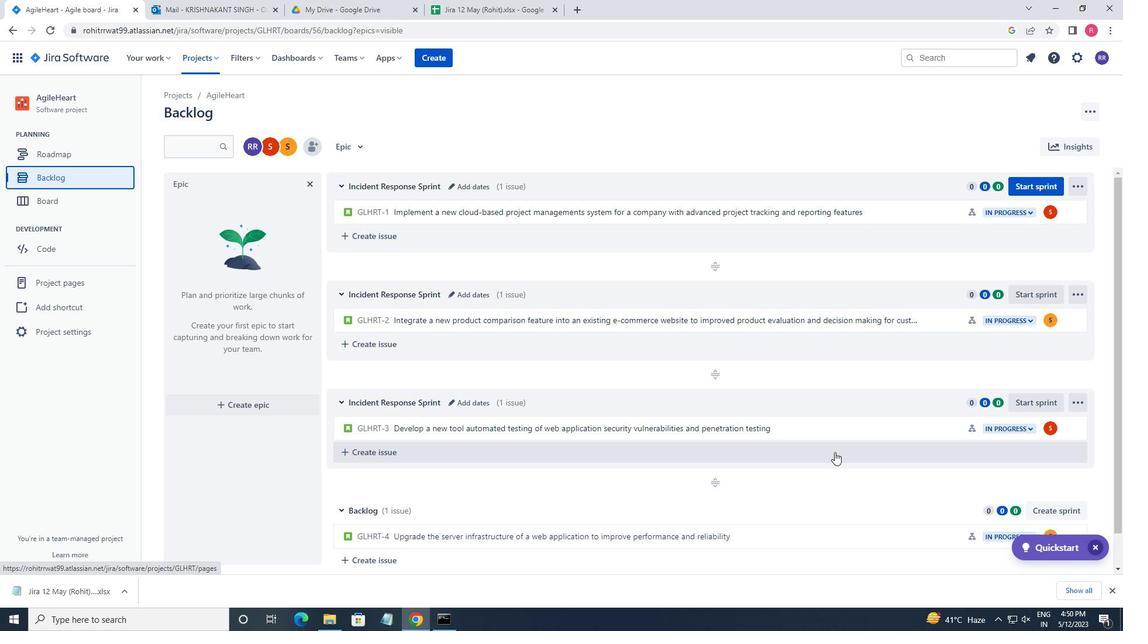 
Action: Mouse scrolled (834, 452) with delta (0, 0)
Screenshot: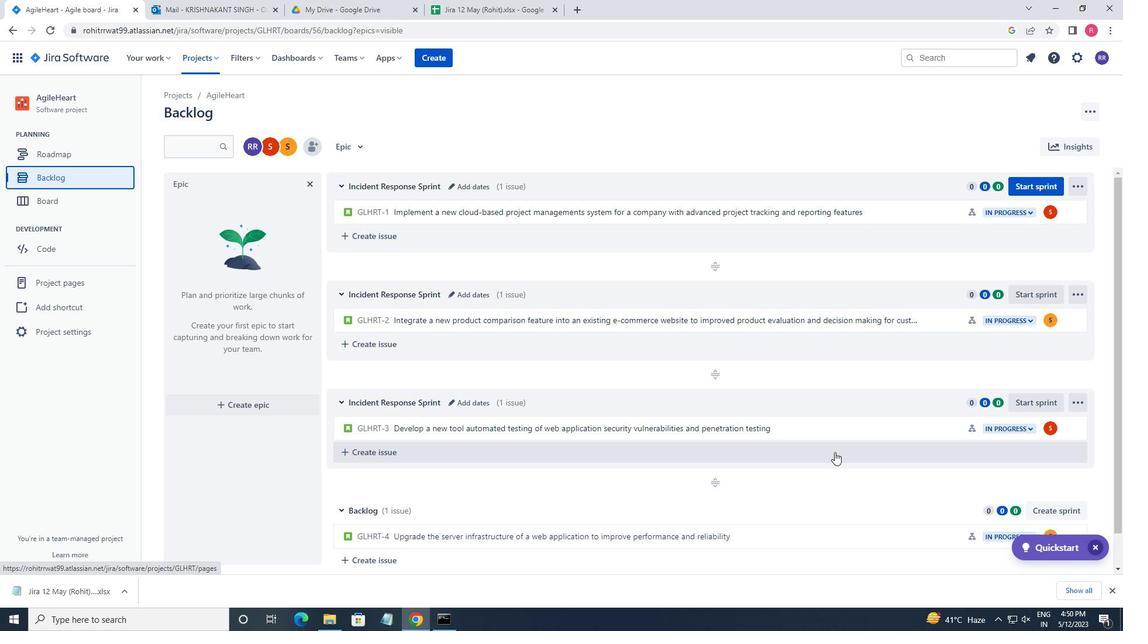 
Action: Mouse scrolled (834, 452) with delta (0, 0)
Screenshot: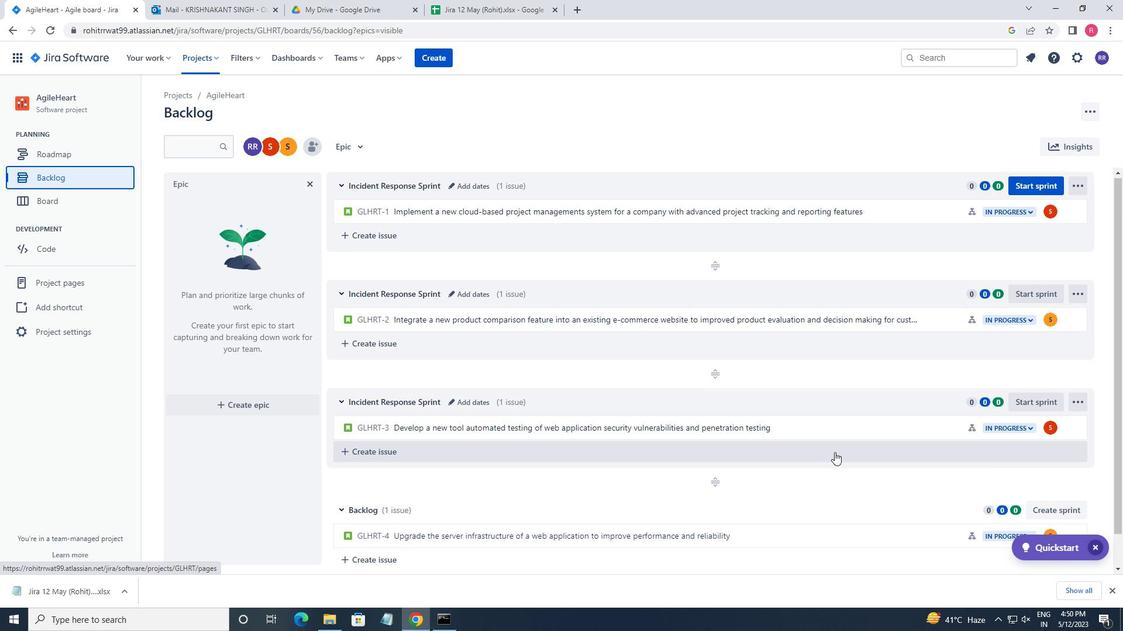
Action: Mouse moved to (1078, 501)
Screenshot: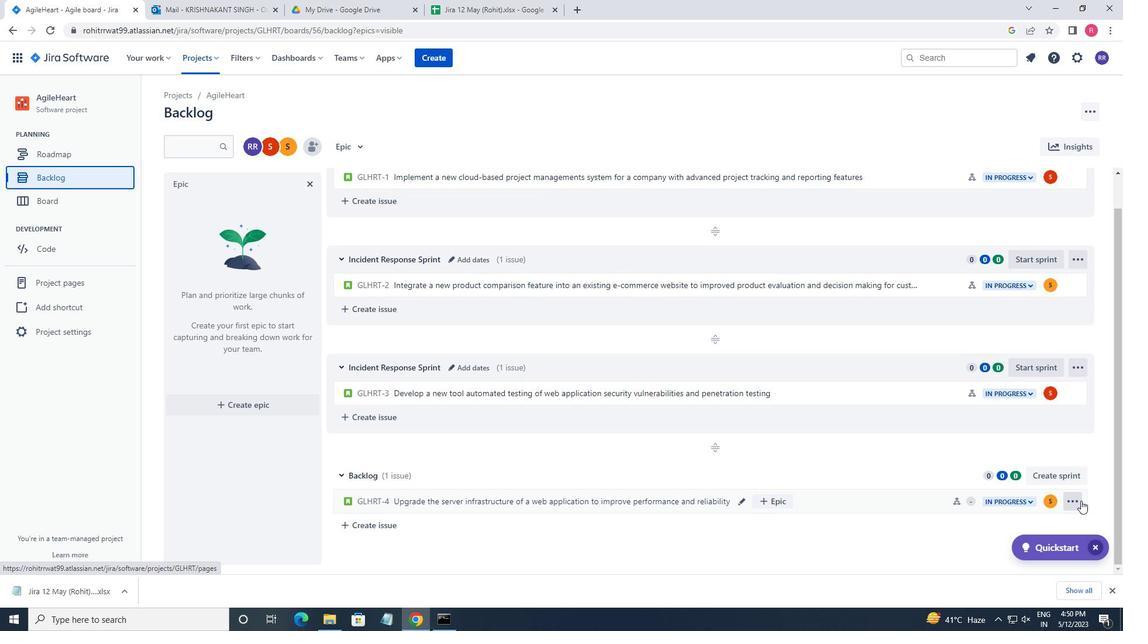 
Action: Mouse pressed left at (1078, 501)
Screenshot: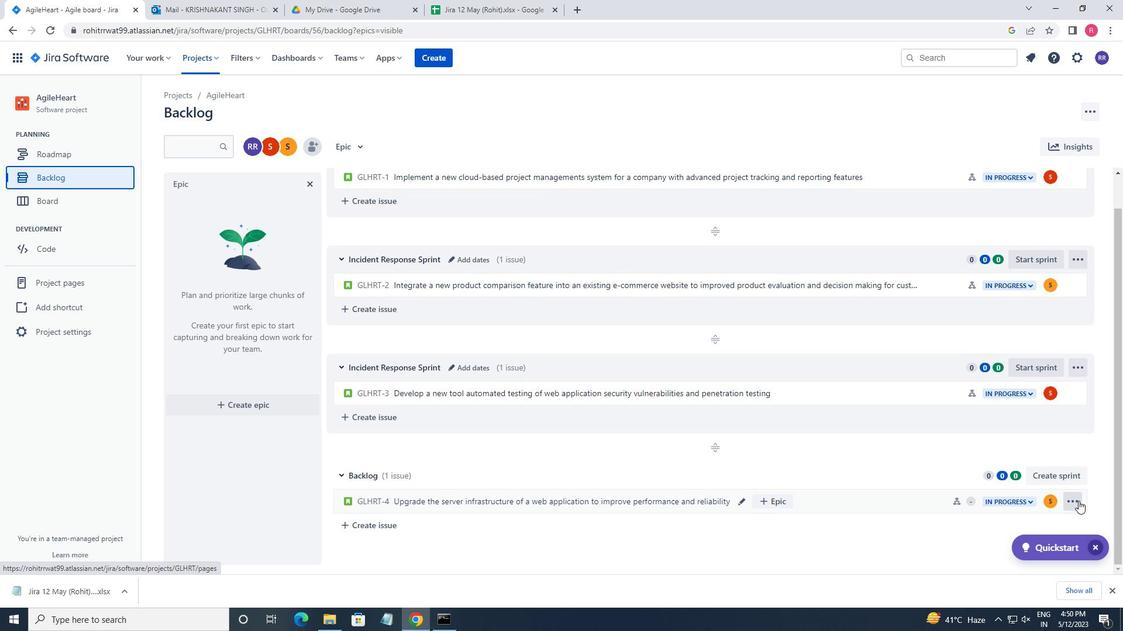
Action: Mouse moved to (1002, 437)
Screenshot: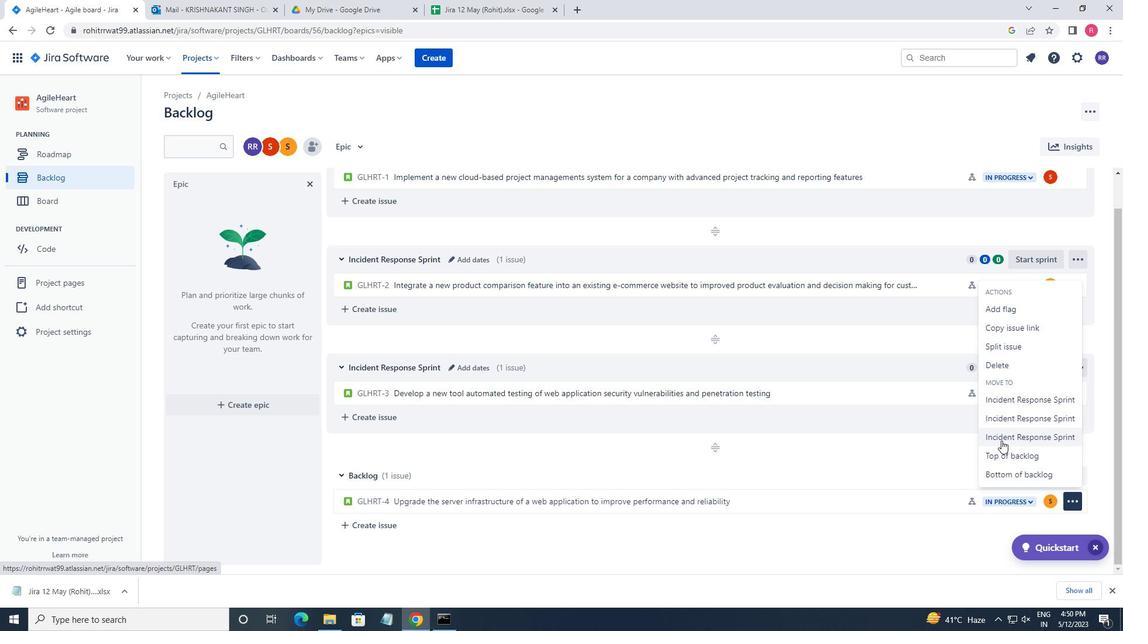 
Action: Mouse pressed left at (1002, 437)
Screenshot: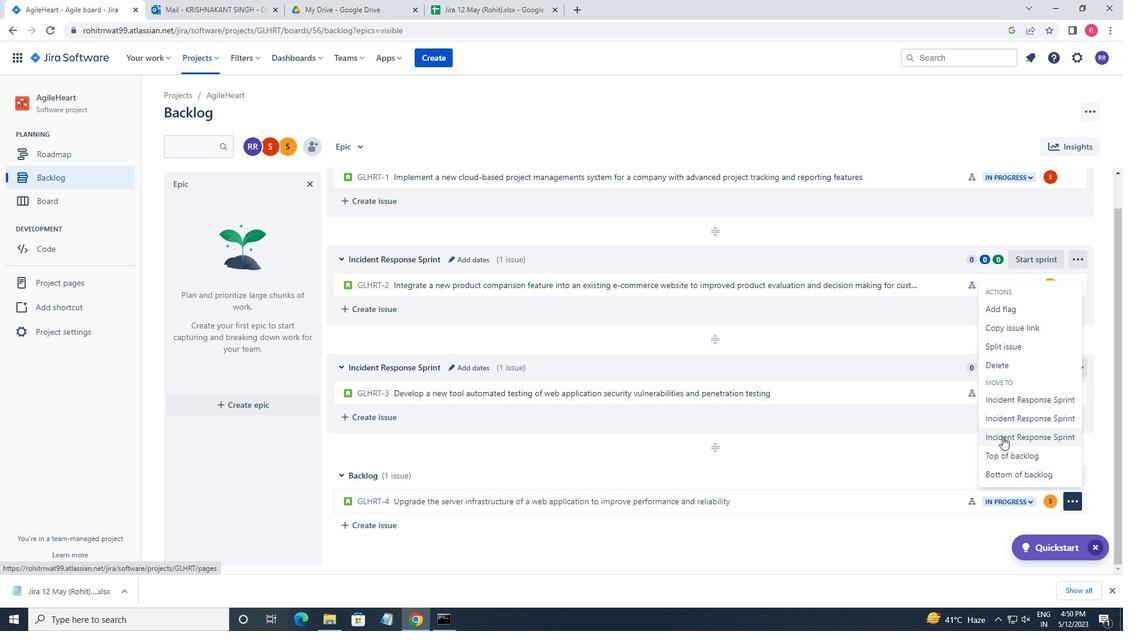 
Action: Mouse moved to (834, 492)
Screenshot: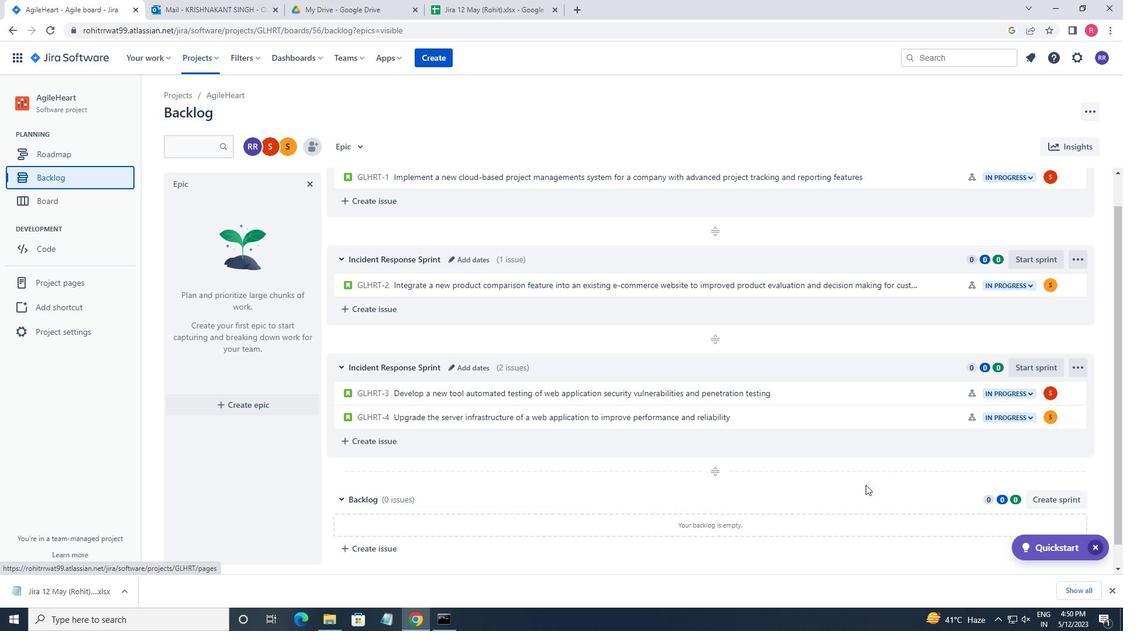 
Action: Mouse scrolled (834, 493) with delta (0, 0)
Screenshot: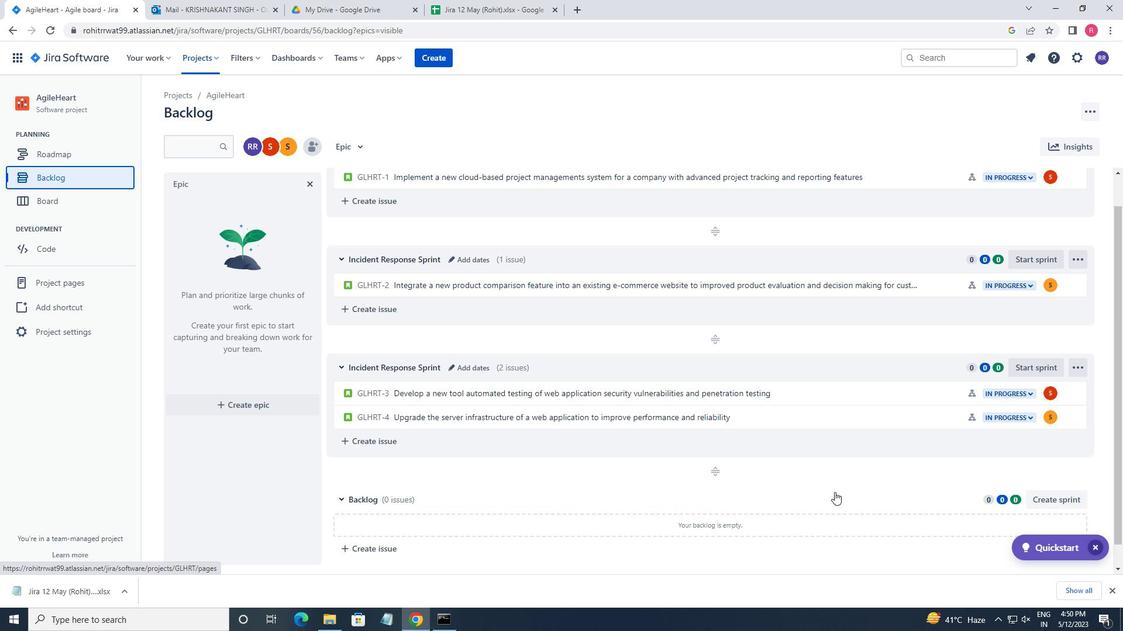 
Action: Mouse scrolled (834, 493) with delta (0, 0)
Screenshot: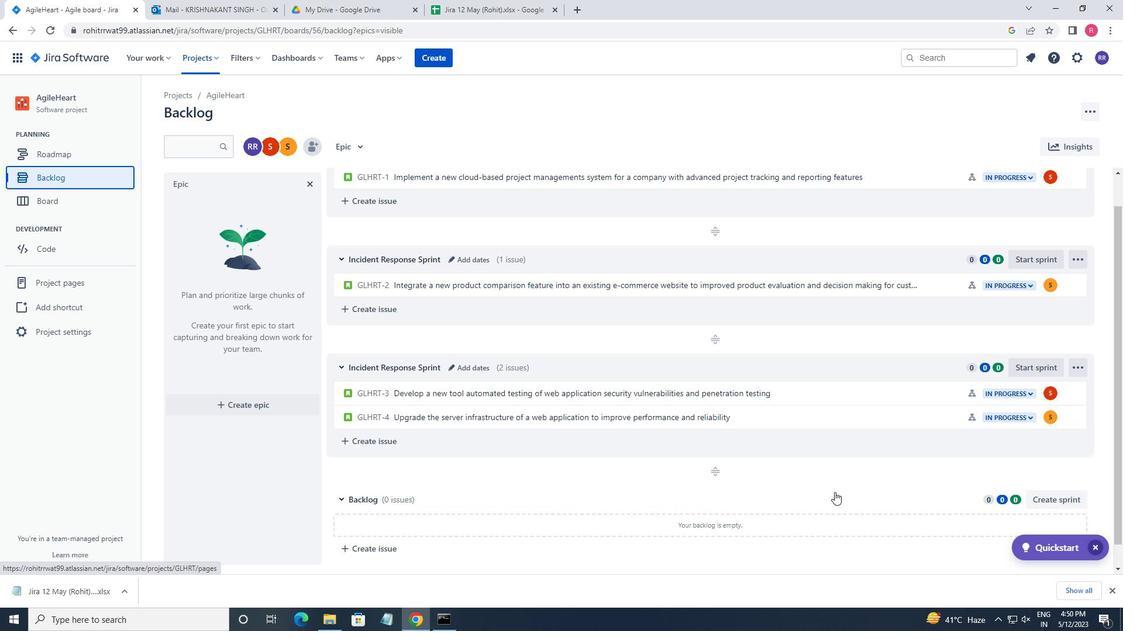 
Action: Mouse scrolled (834, 493) with delta (0, 0)
Screenshot: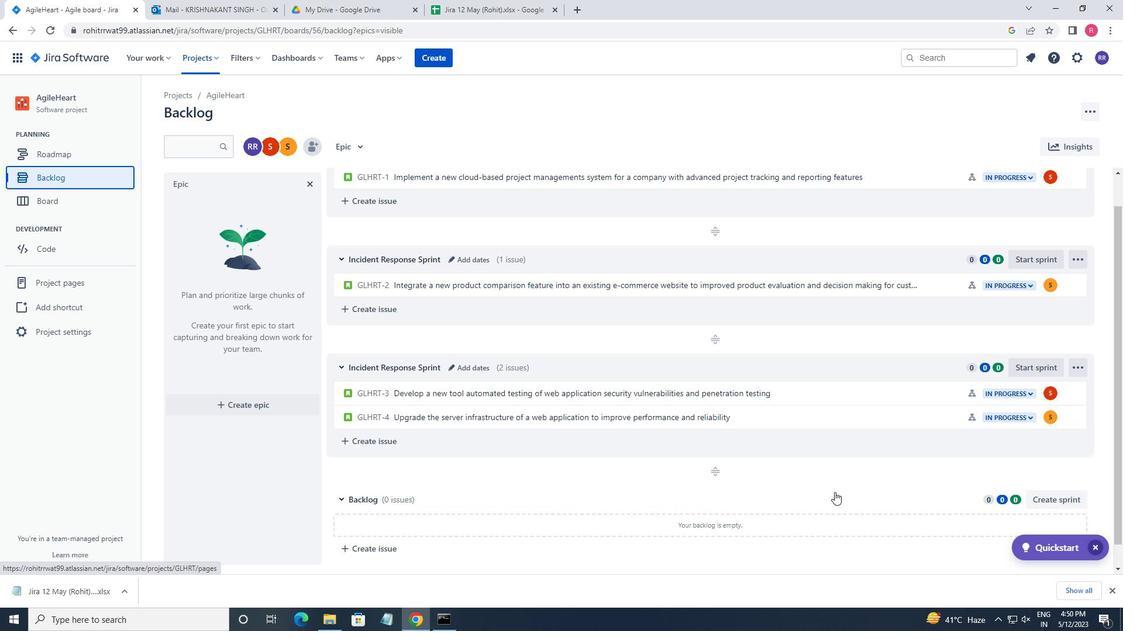 
Action: Mouse scrolled (834, 493) with delta (0, 0)
Screenshot: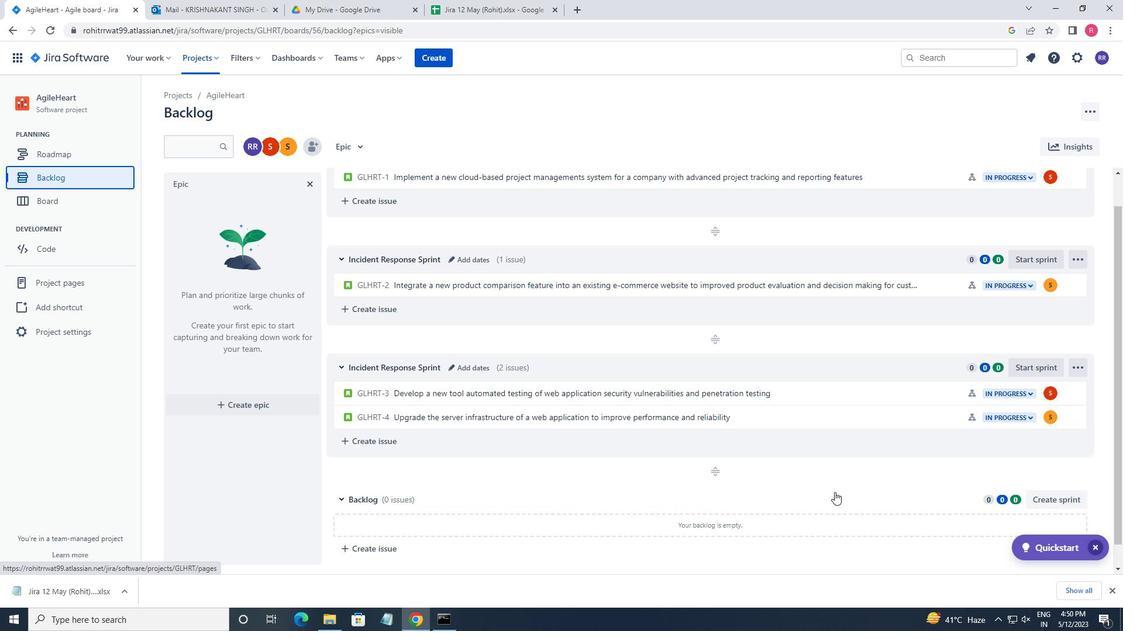 
Action: Mouse scrolled (834, 493) with delta (0, 0)
Screenshot: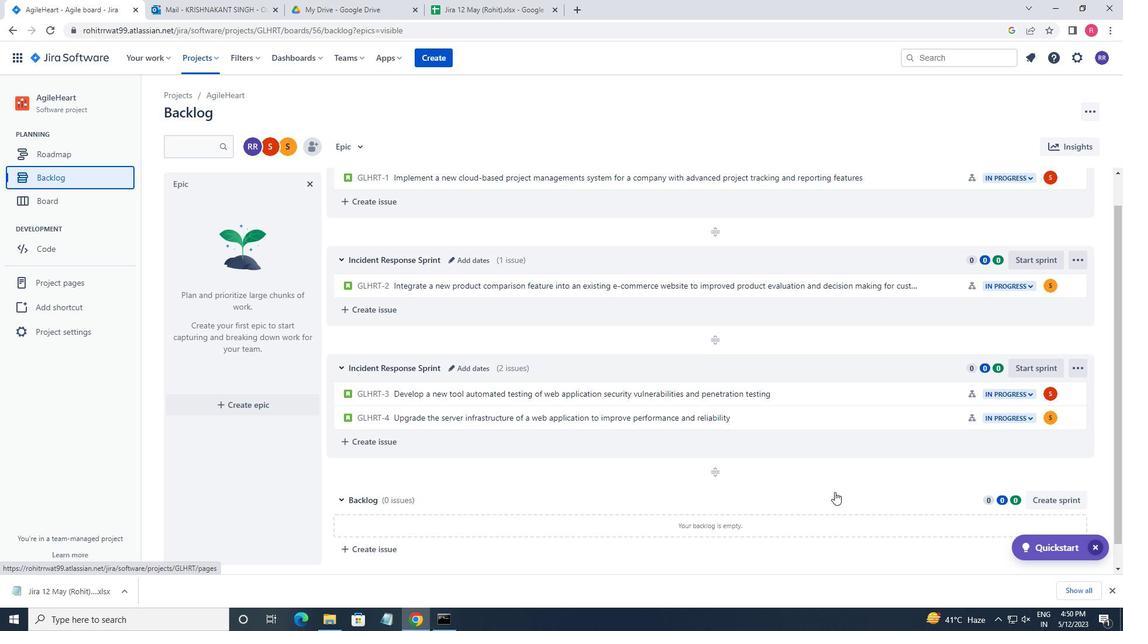 
